 Task: Look for space in Thành Phố Hạ Long, Vietnam from 8th August, 2023 to 15th August, 2023 for 9 adults in price range Rs.10000 to Rs.14000. Place can be shared room with 5 bedrooms having 9 beds and 5 bathrooms. Property type can be house, flat, guest house. Amenities needed are: wifi, TV, free parkinig on premises, gym, breakfast. Booking option can be shelf check-in. Required host language is English.
Action: Mouse moved to (433, 99)
Screenshot: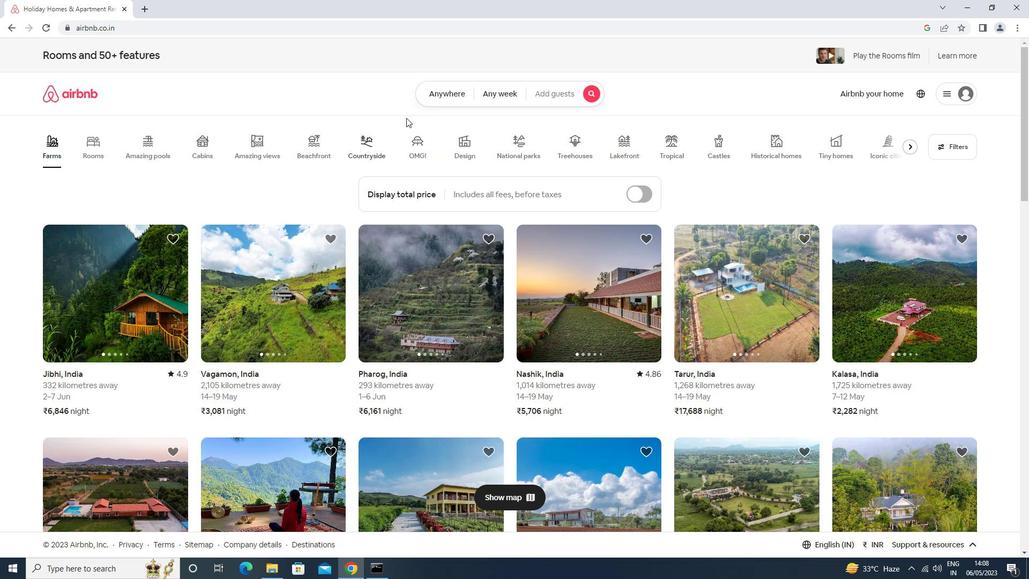 
Action: Mouse pressed left at (433, 99)
Screenshot: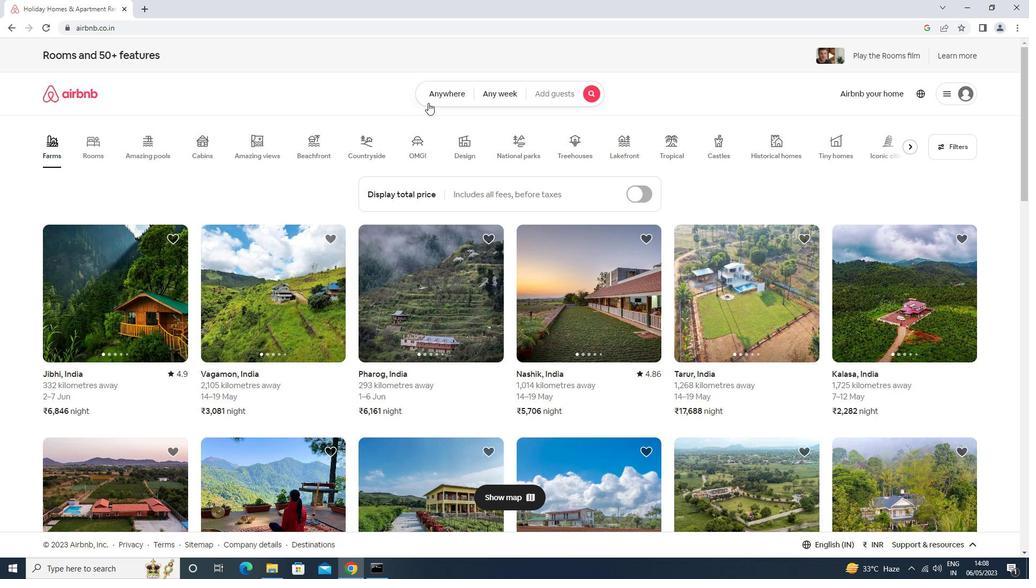 
Action: Mouse moved to (366, 138)
Screenshot: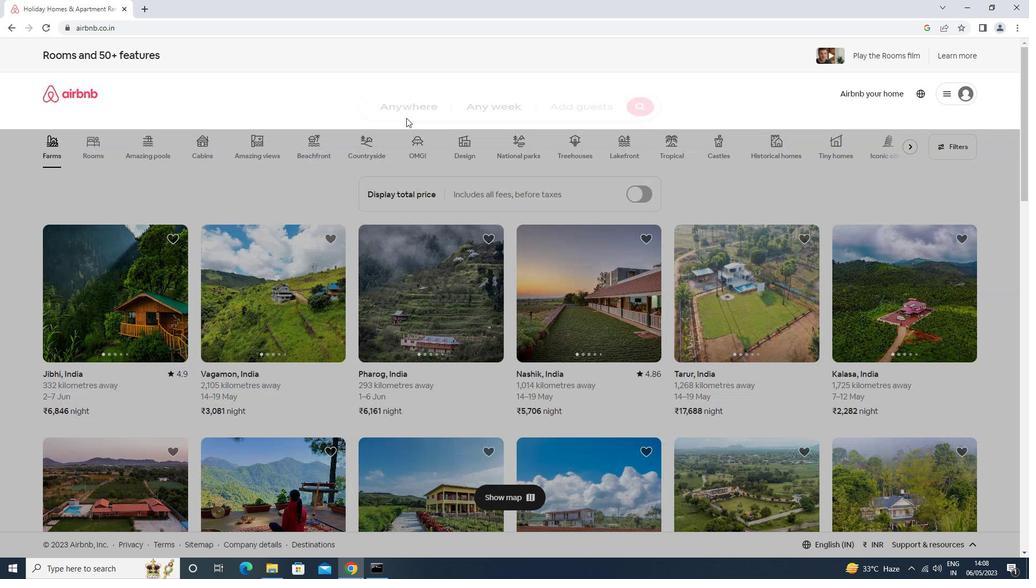 
Action: Mouse pressed left at (366, 138)
Screenshot: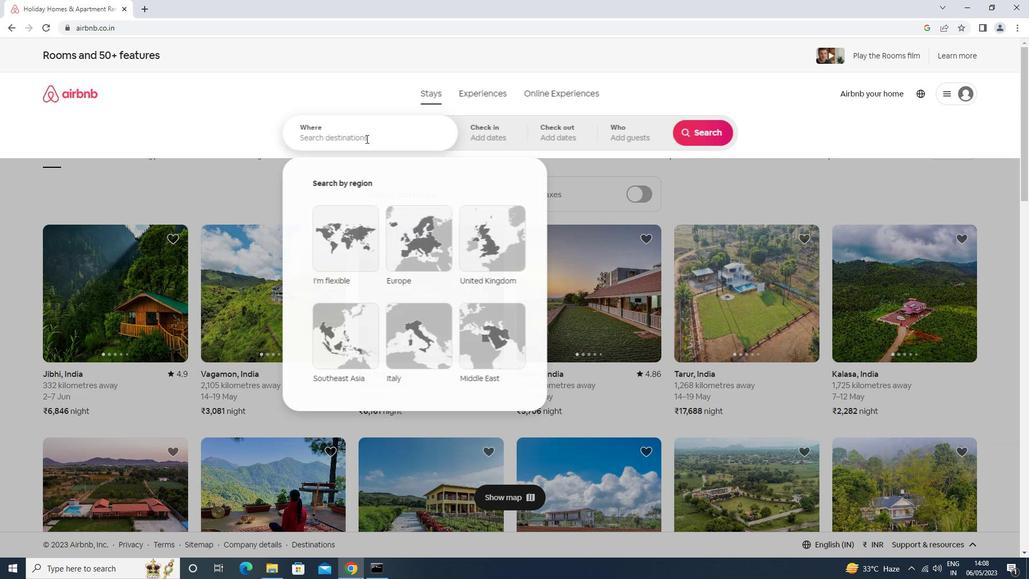 
Action: Key pressed thanh<Key.space>pho<Key.space>ha<Key.space>long<Key.enter>
Screenshot: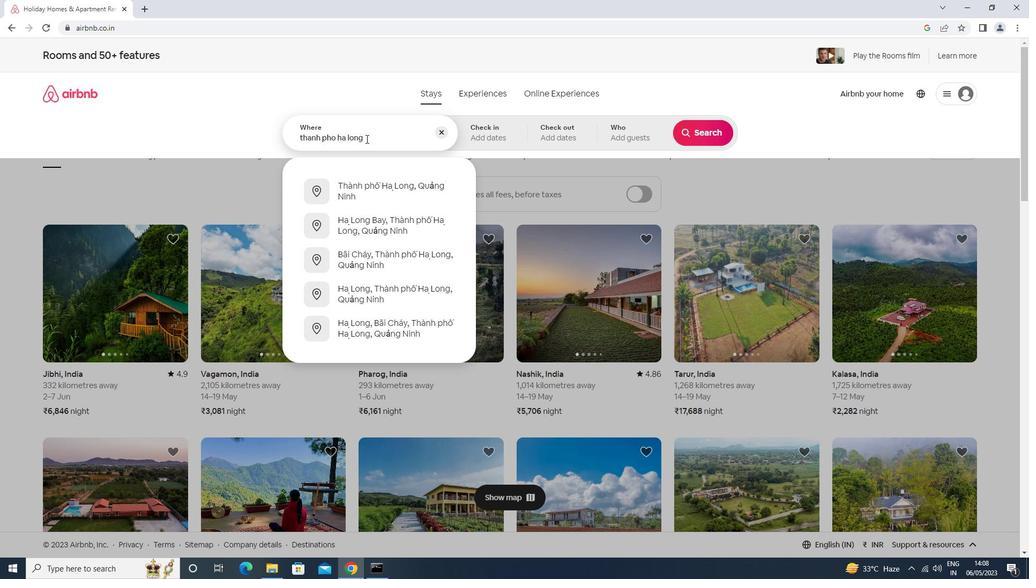 
Action: Mouse moved to (699, 222)
Screenshot: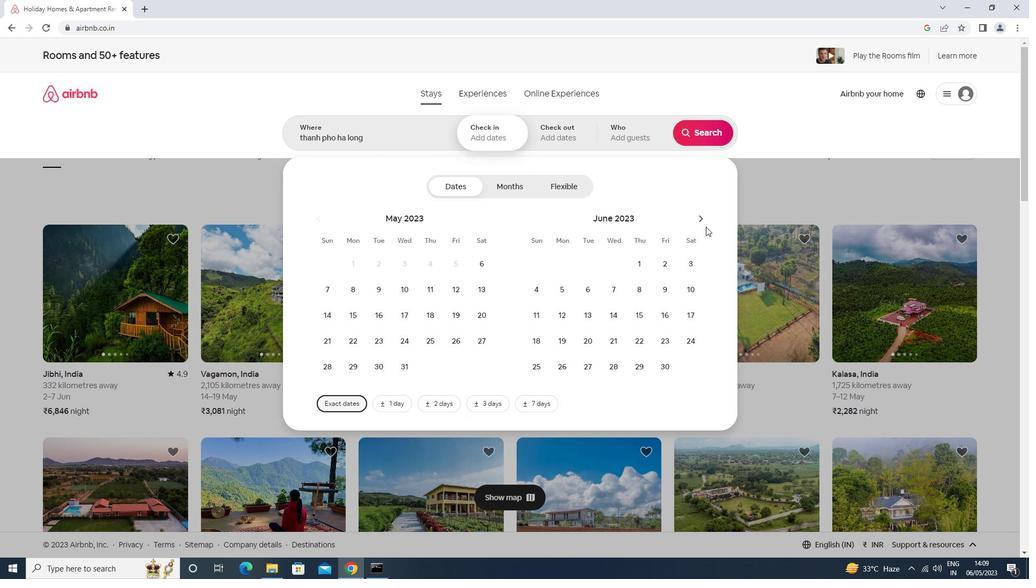 
Action: Mouse pressed left at (699, 222)
Screenshot: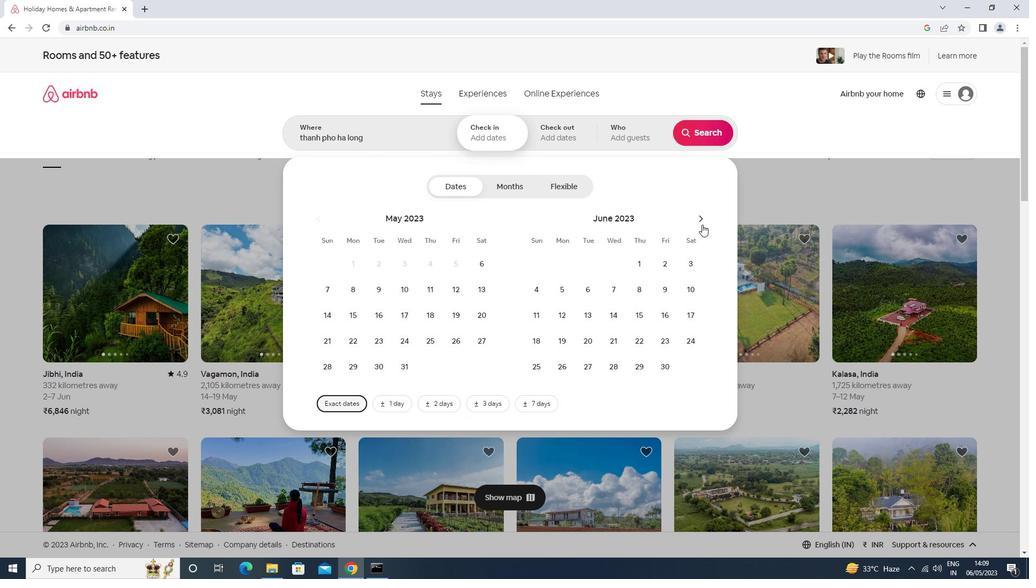 
Action: Mouse pressed left at (699, 222)
Screenshot: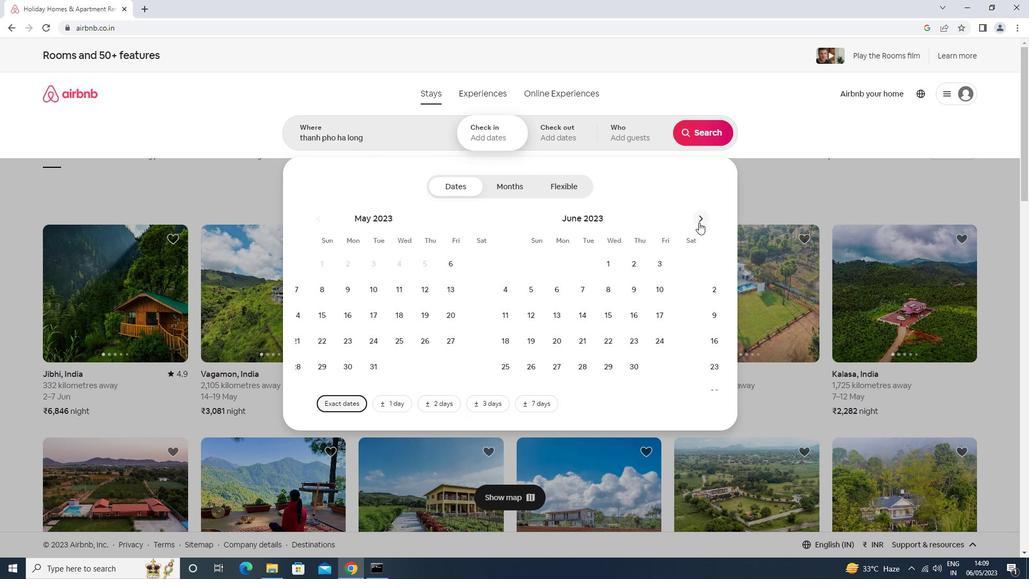 
Action: Mouse moved to (592, 289)
Screenshot: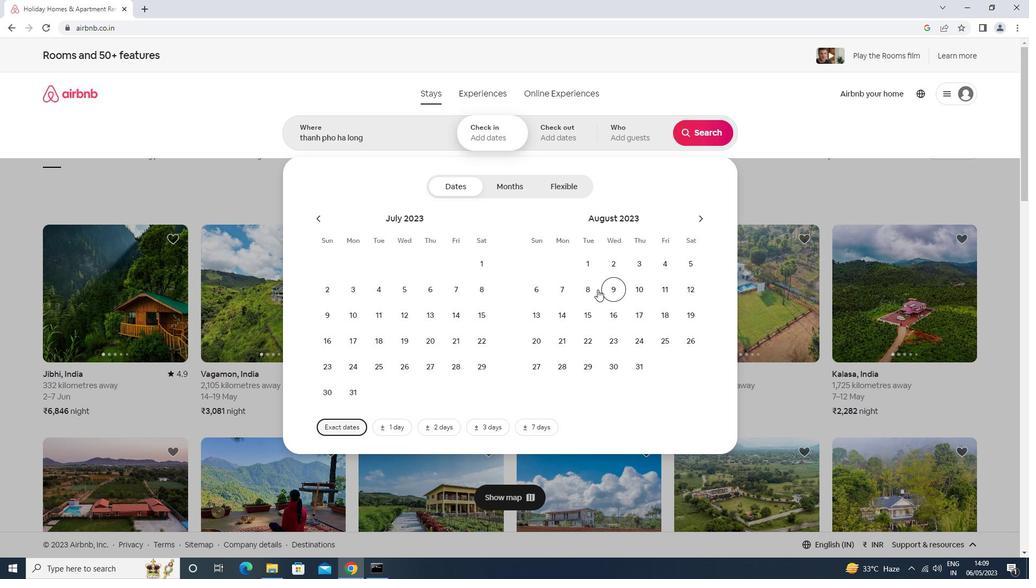 
Action: Mouse pressed left at (592, 289)
Screenshot: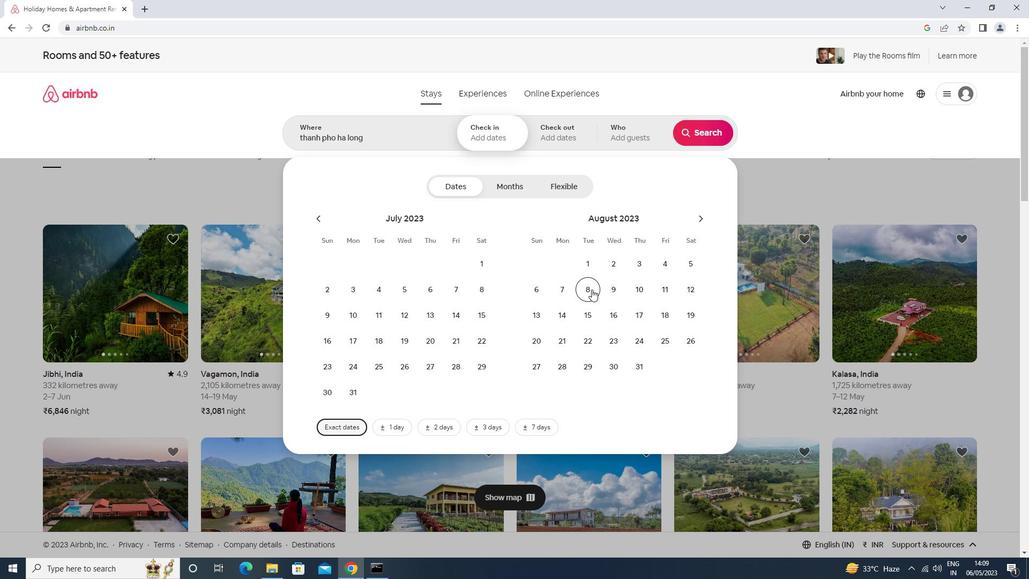 
Action: Mouse moved to (595, 314)
Screenshot: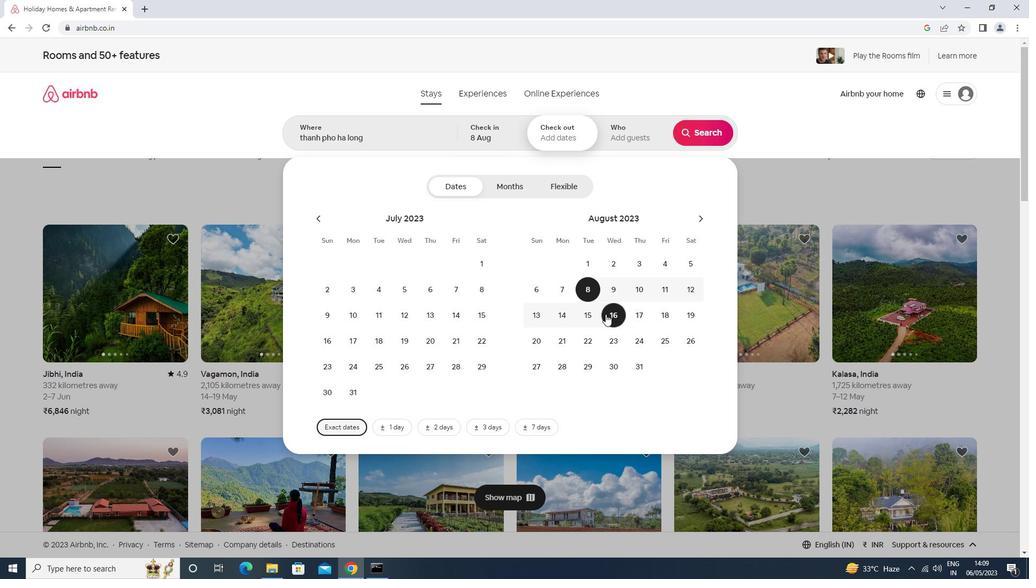 
Action: Mouse pressed left at (595, 314)
Screenshot: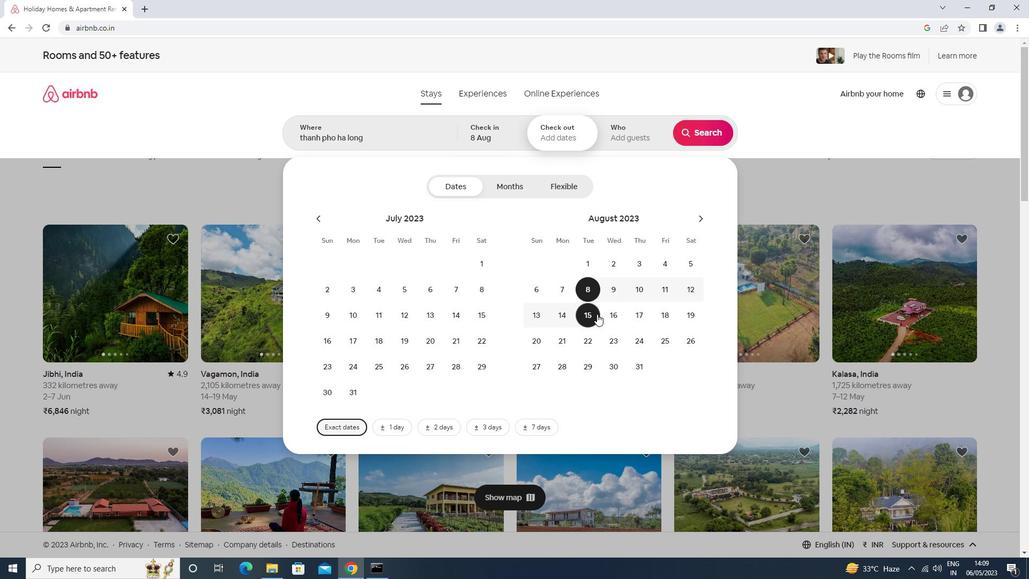 
Action: Mouse moved to (637, 134)
Screenshot: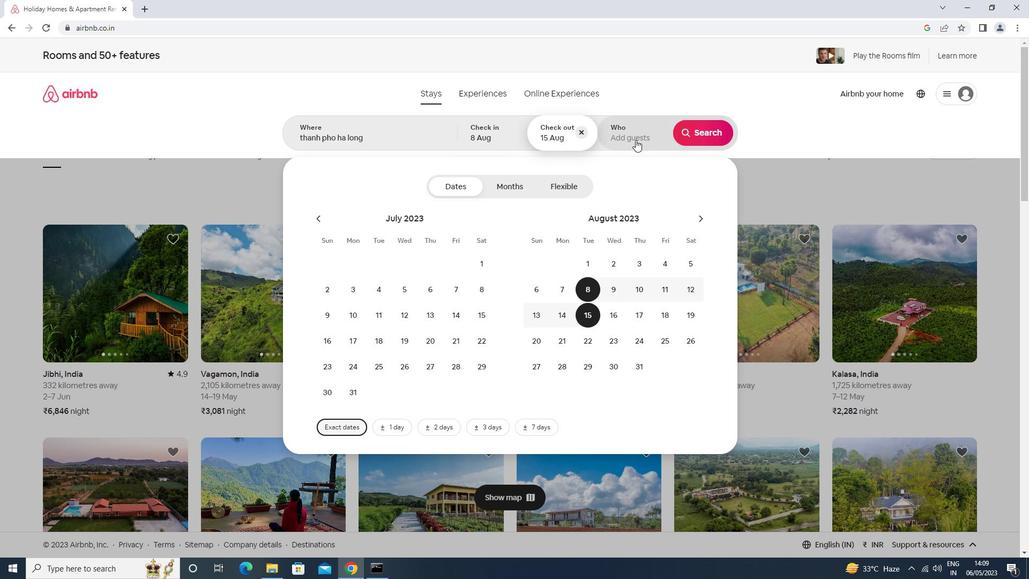 
Action: Mouse pressed left at (637, 134)
Screenshot: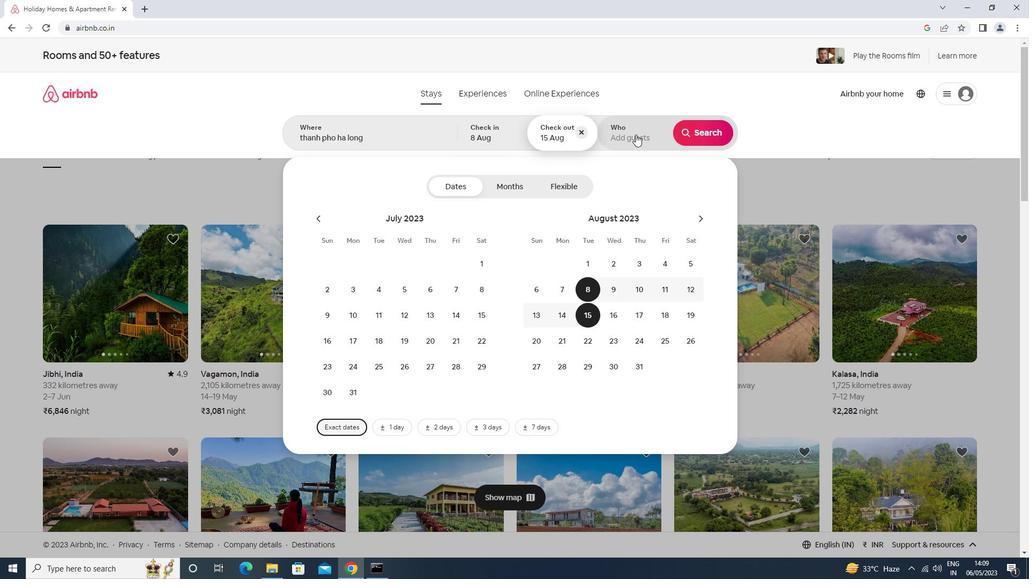 
Action: Mouse moved to (710, 192)
Screenshot: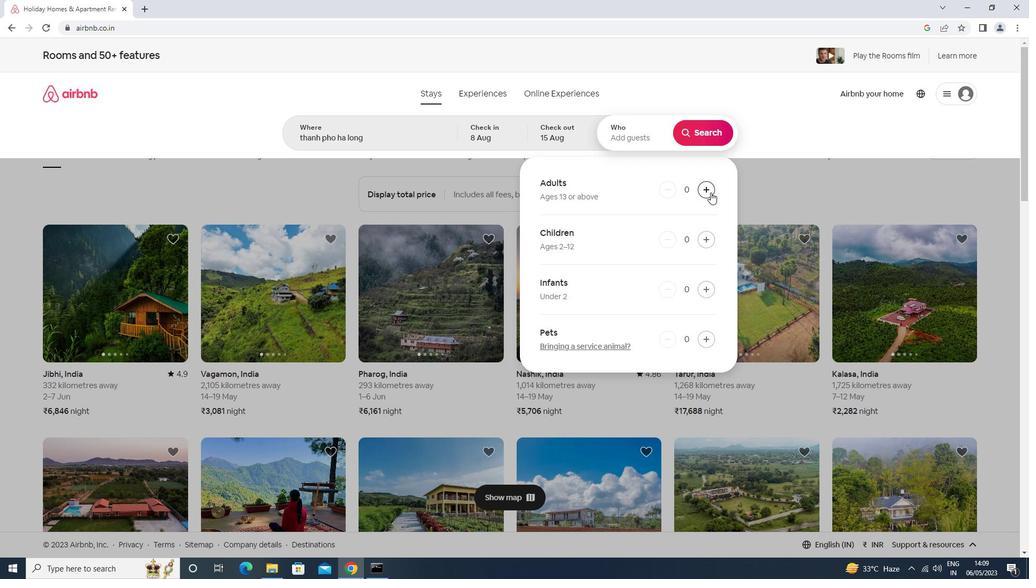 
Action: Mouse pressed left at (710, 192)
Screenshot: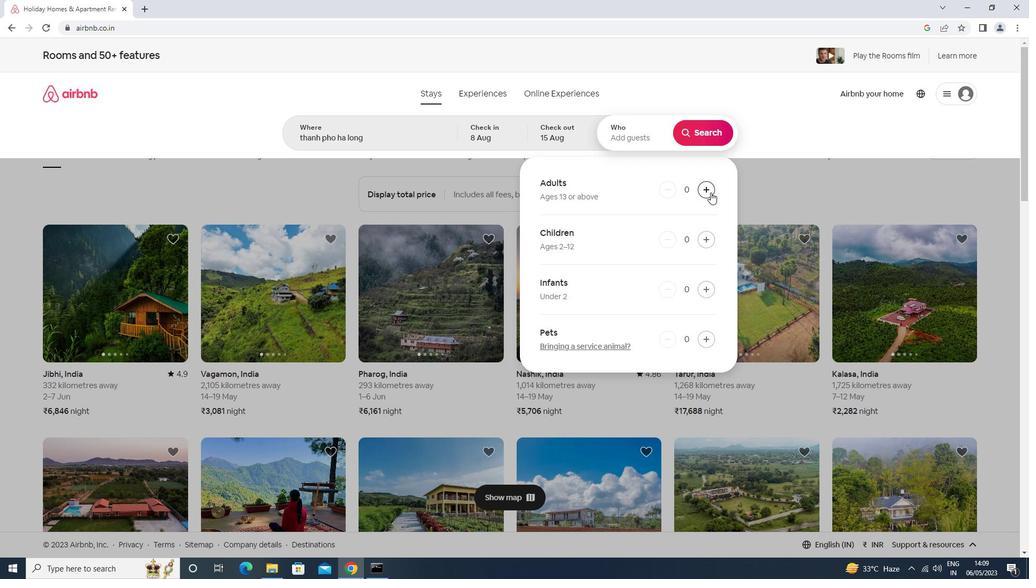 
Action: Mouse moved to (710, 192)
Screenshot: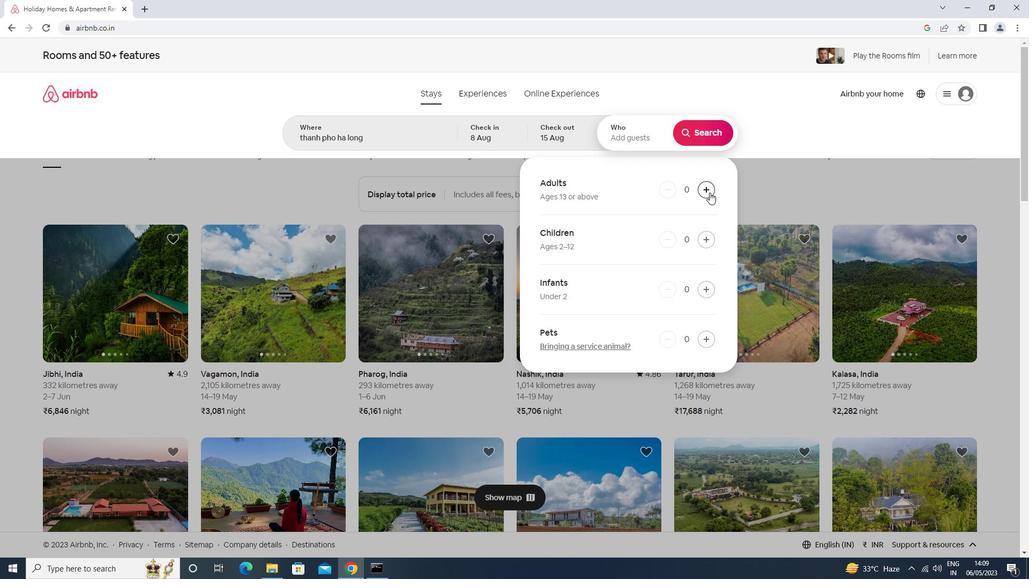 
Action: Mouse pressed left at (710, 192)
Screenshot: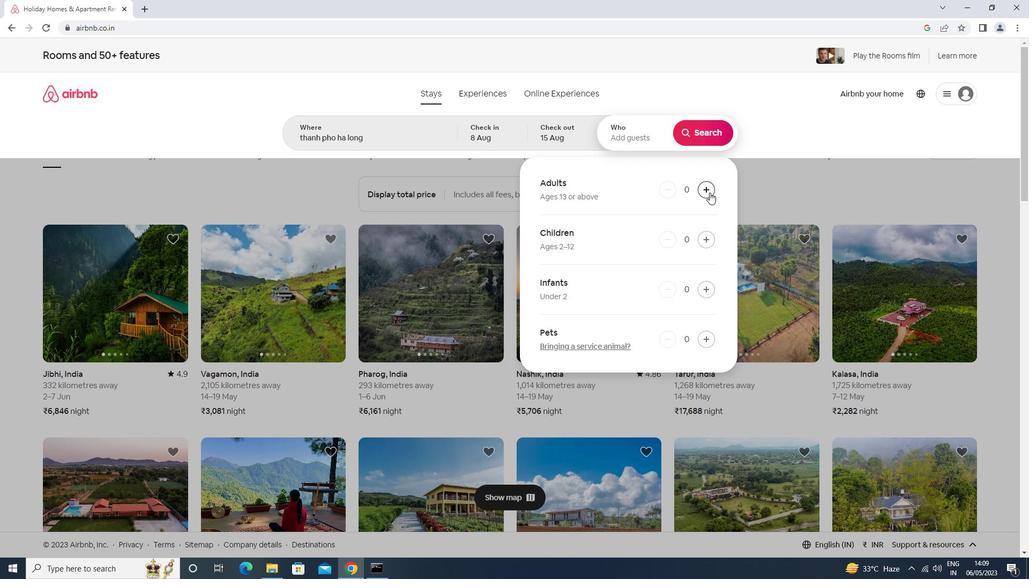 
Action: Mouse moved to (710, 190)
Screenshot: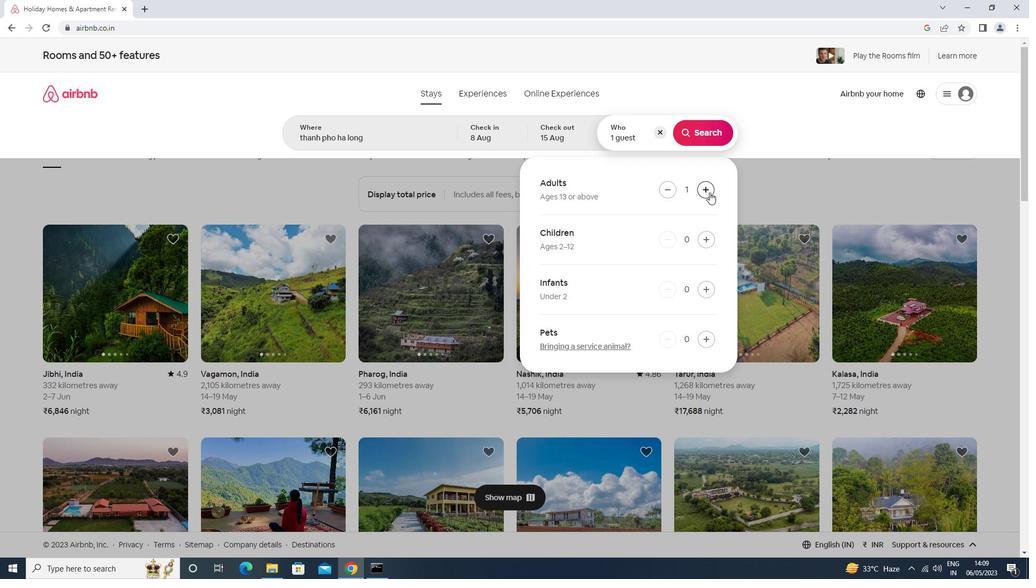 
Action: Mouse pressed left at (710, 190)
Screenshot: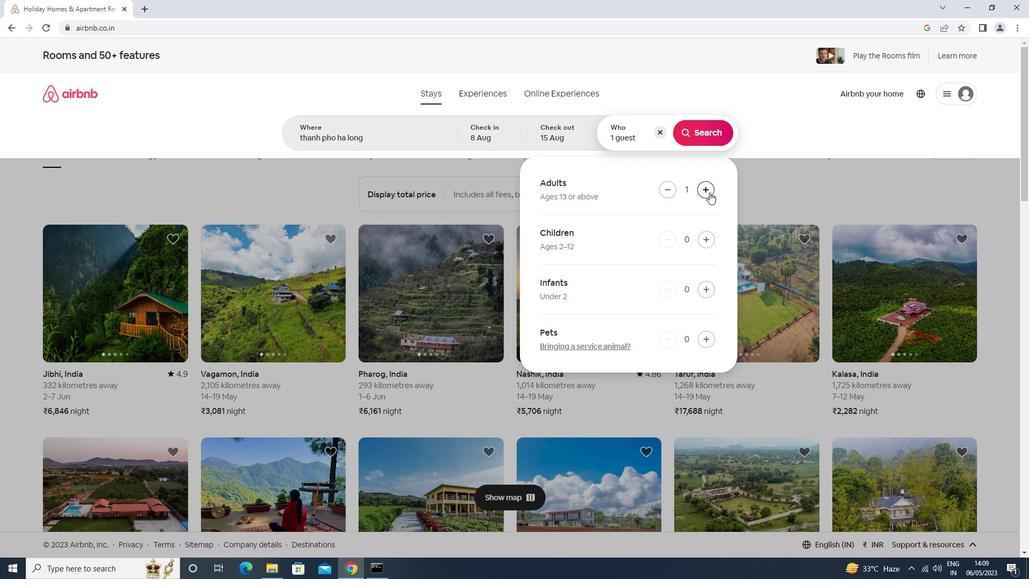 
Action: Mouse moved to (710, 190)
Screenshot: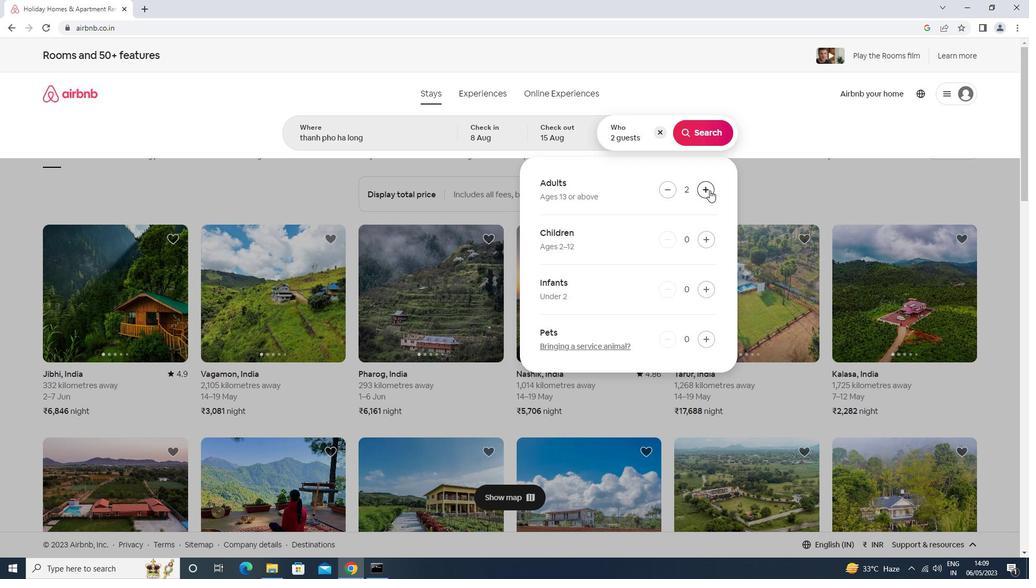 
Action: Mouse pressed left at (710, 190)
Screenshot: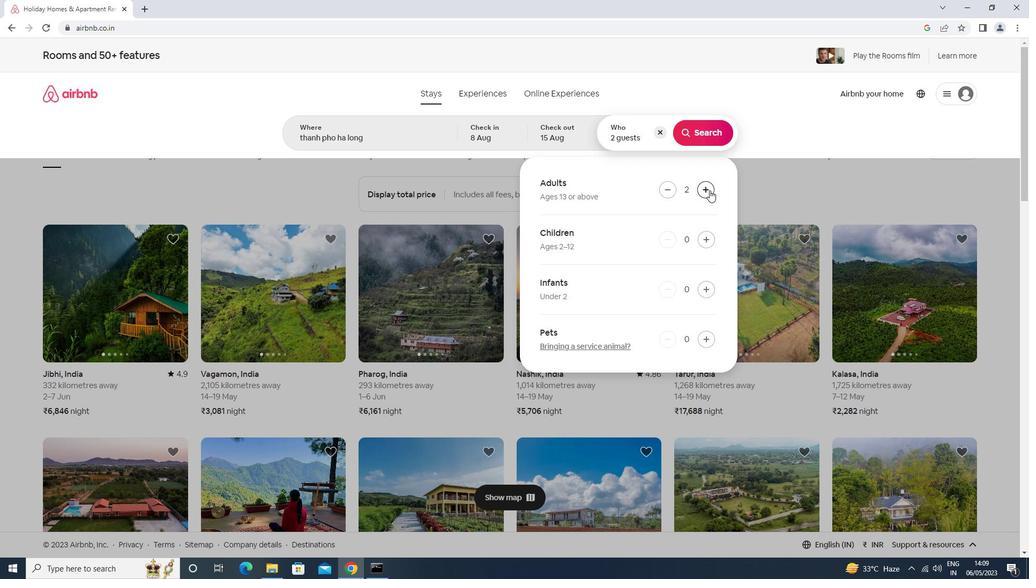 
Action: Mouse pressed left at (710, 190)
Screenshot: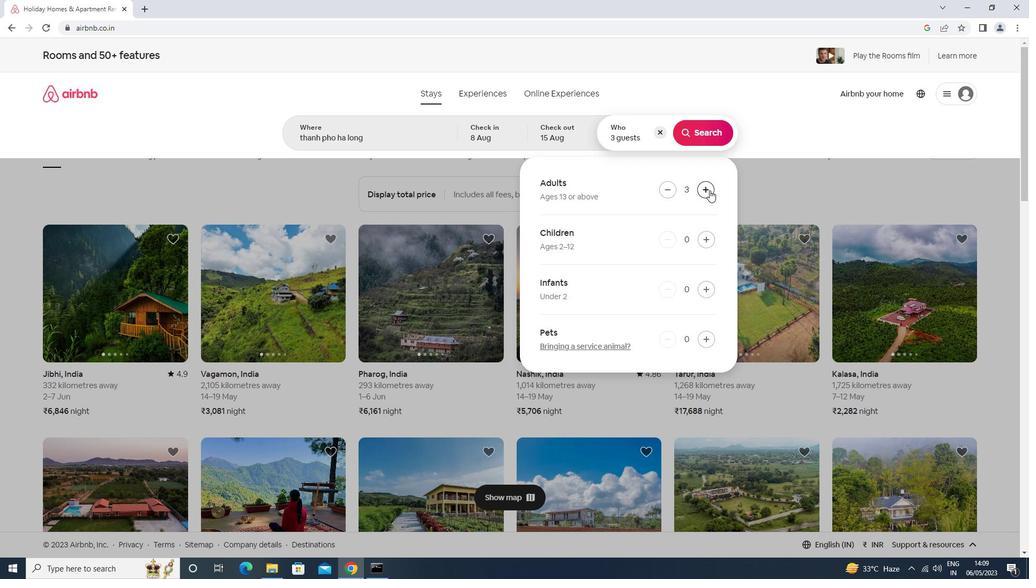 
Action: Mouse pressed left at (710, 190)
Screenshot: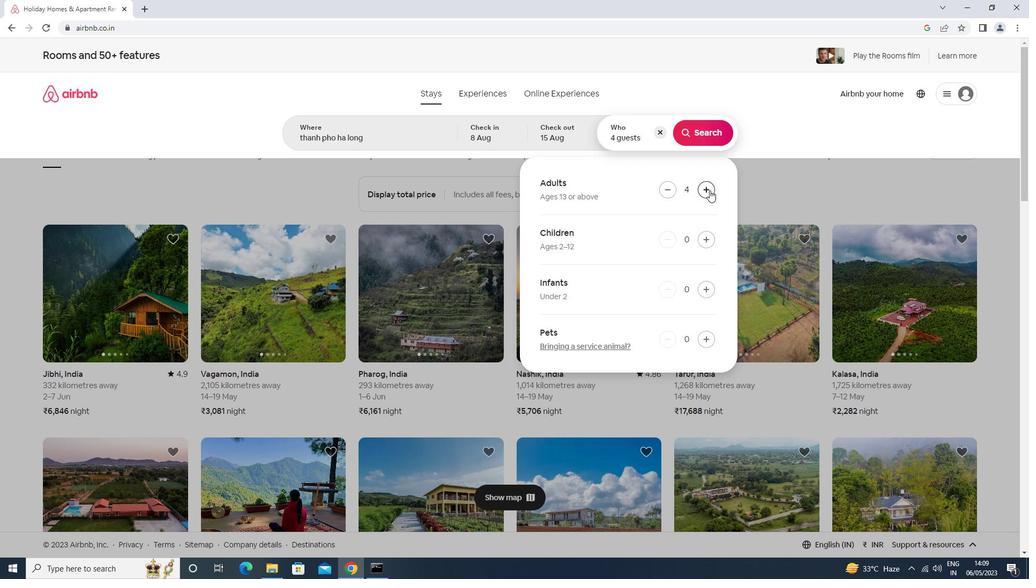 
Action: Mouse moved to (710, 185)
Screenshot: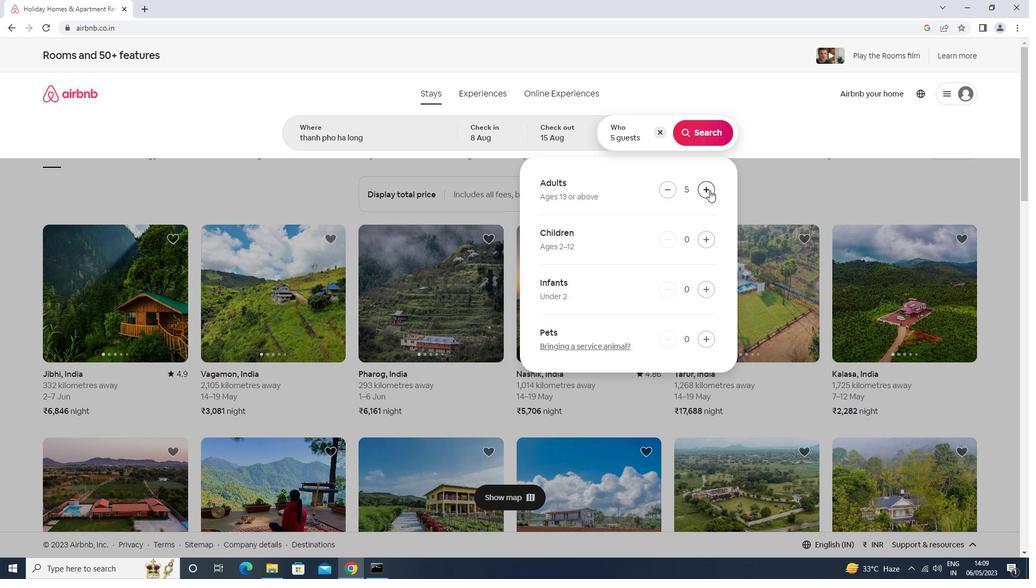 
Action: Mouse pressed left at (710, 185)
Screenshot: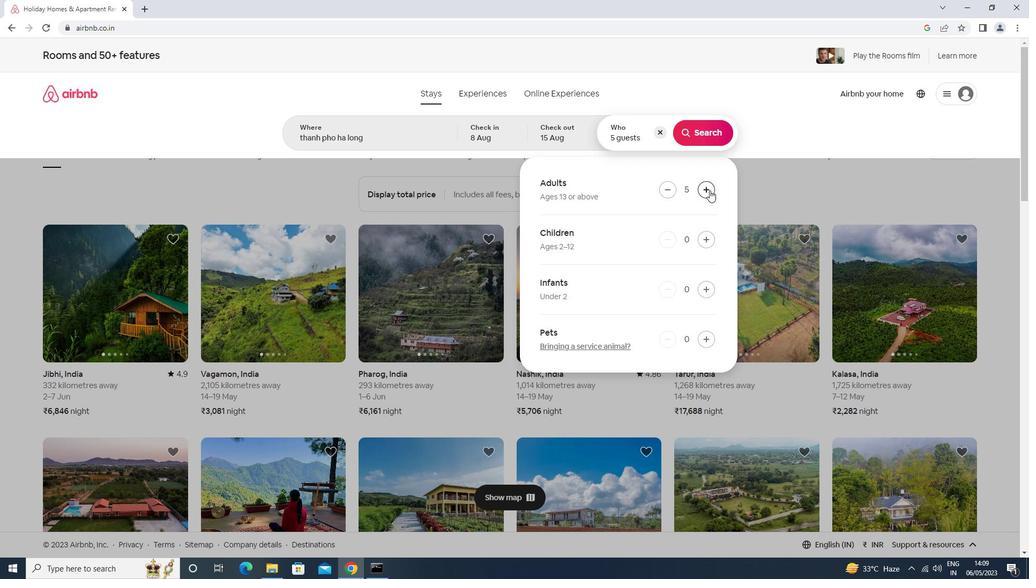 
Action: Mouse pressed left at (710, 185)
Screenshot: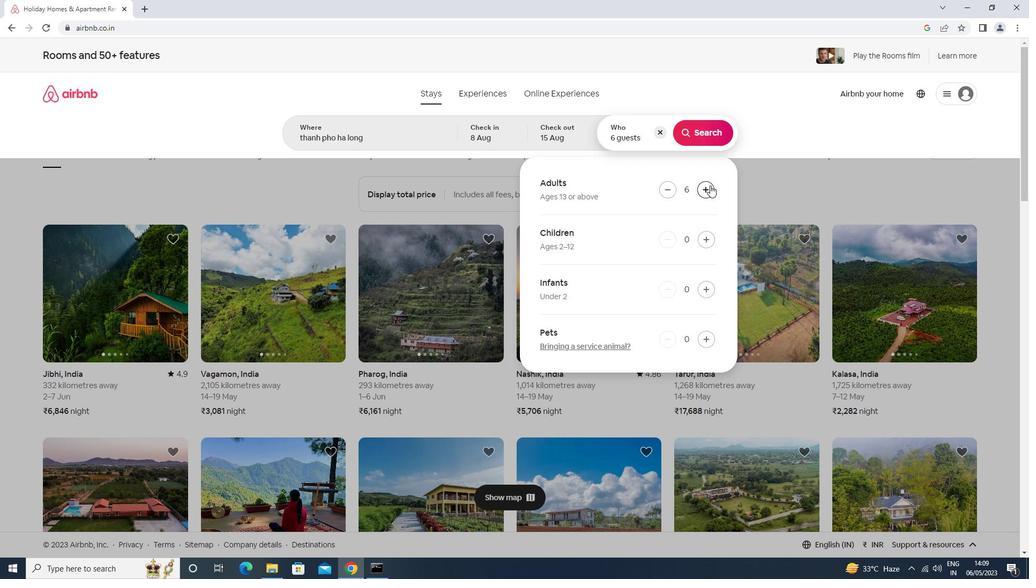 
Action: Mouse pressed left at (710, 185)
Screenshot: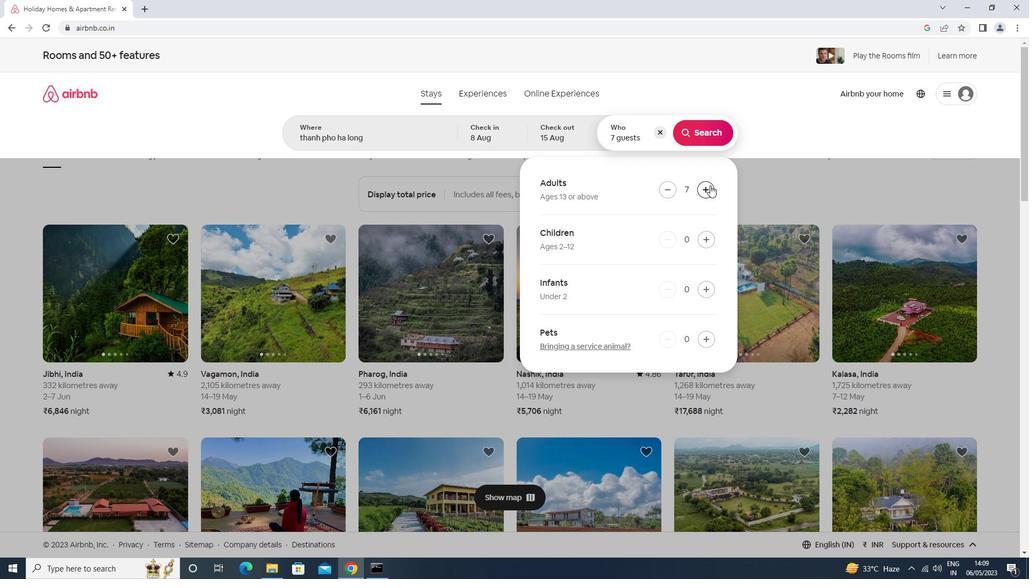 
Action: Mouse pressed left at (710, 185)
Screenshot: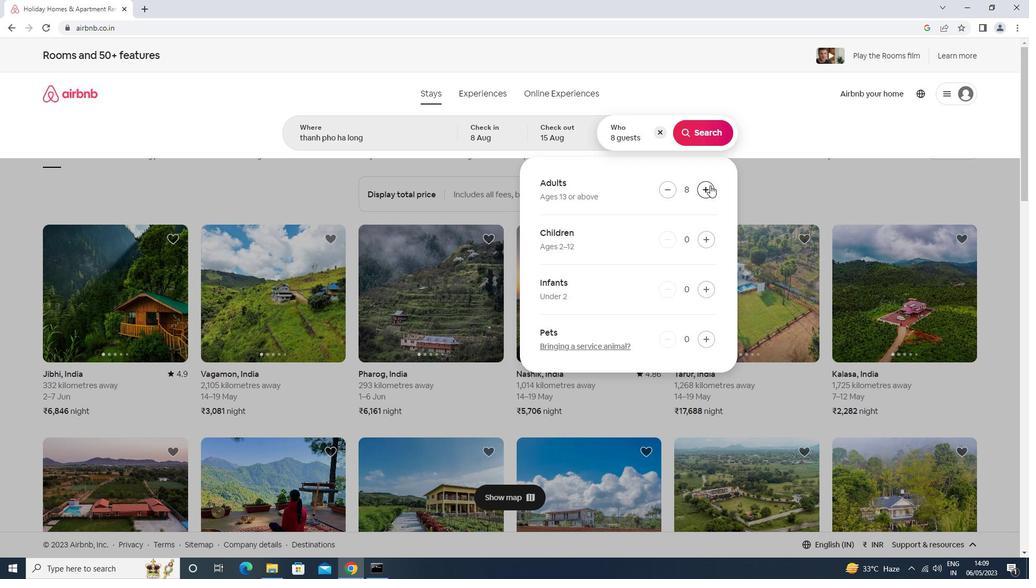 
Action: Mouse moved to (667, 186)
Screenshot: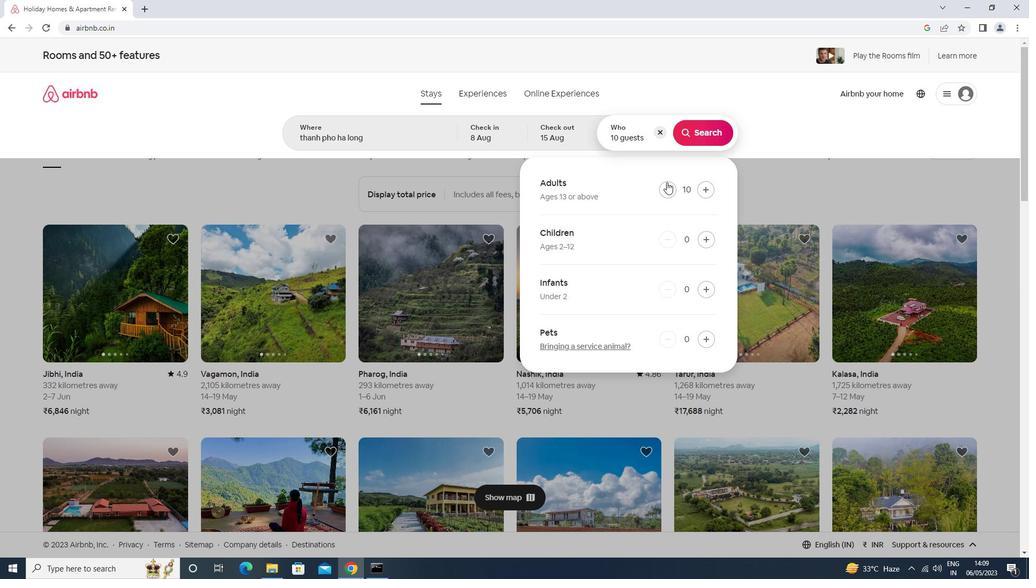 
Action: Mouse pressed left at (667, 186)
Screenshot: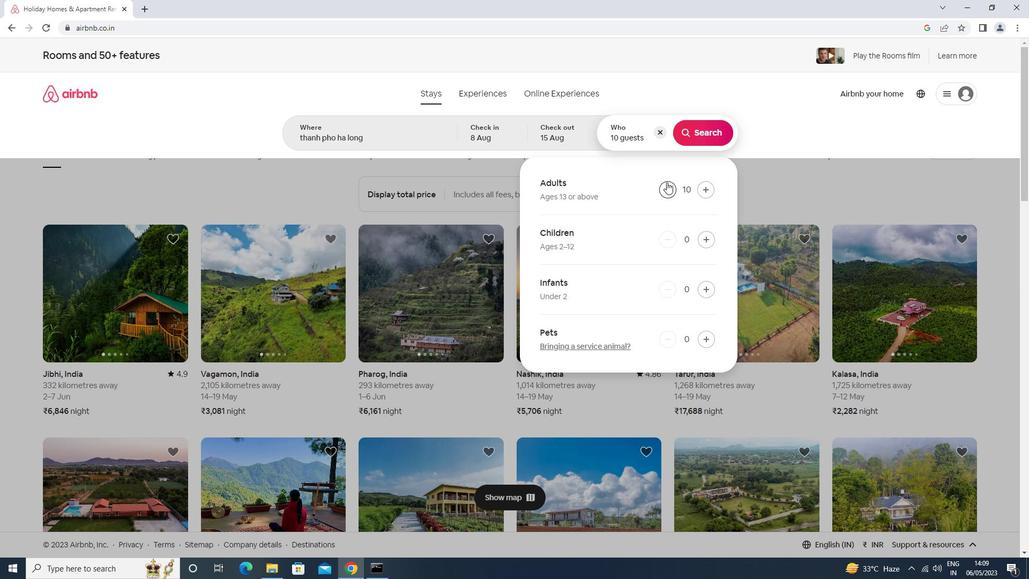 
Action: Mouse moved to (710, 114)
Screenshot: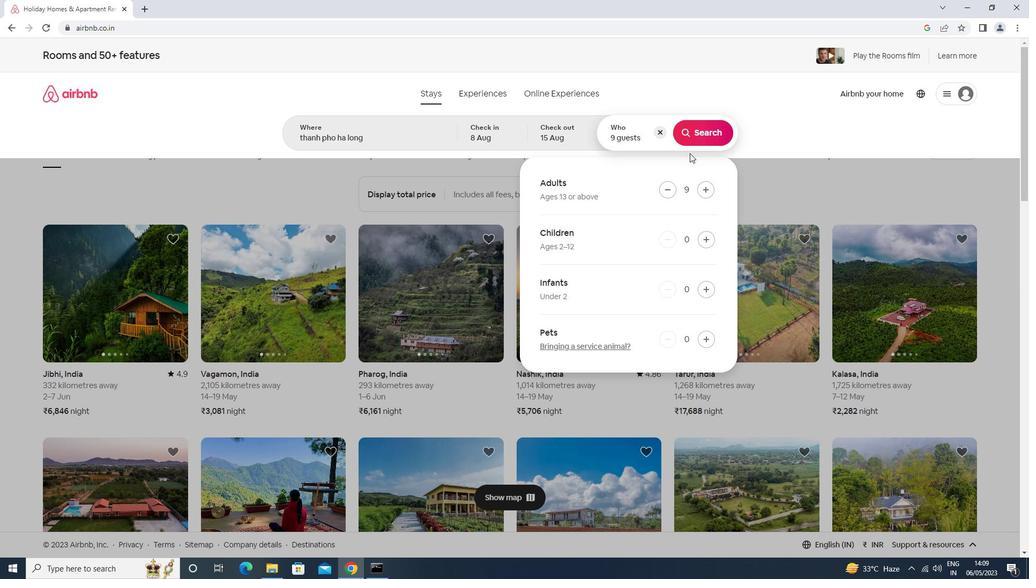 
Action: Mouse pressed left at (710, 114)
Screenshot: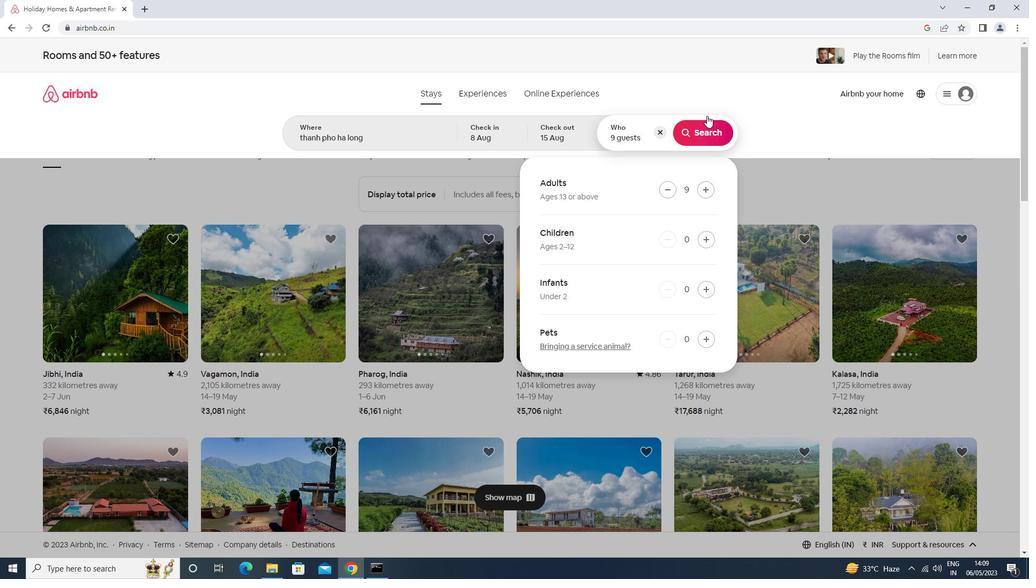 
Action: Mouse moved to (716, 129)
Screenshot: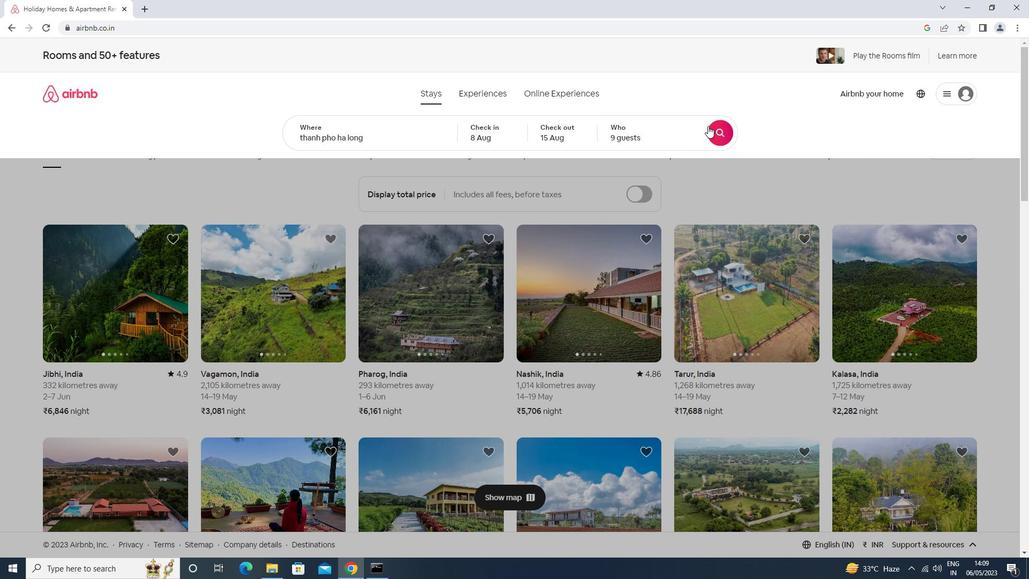 
Action: Mouse pressed left at (716, 129)
Screenshot: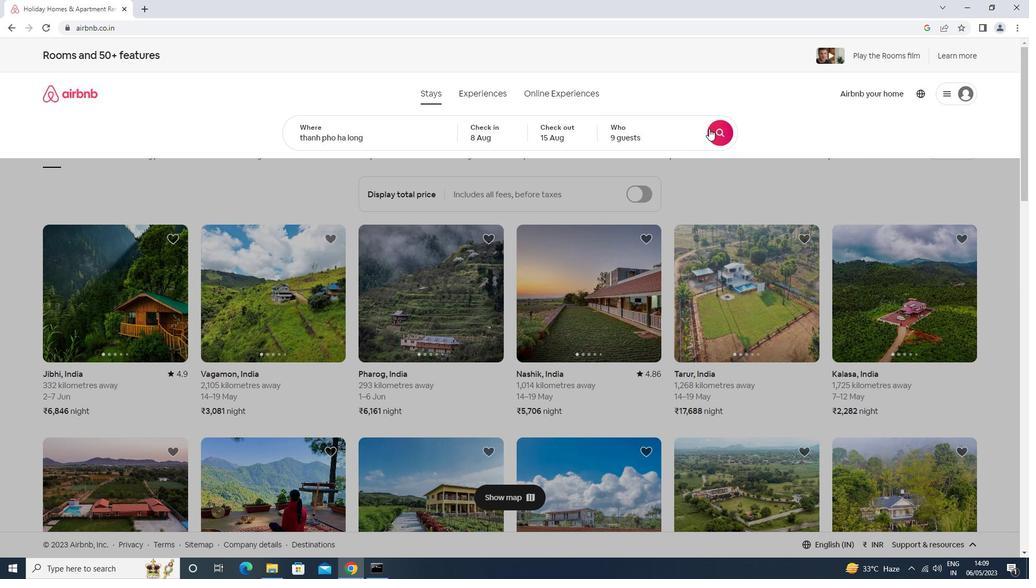 
Action: Mouse moved to (991, 102)
Screenshot: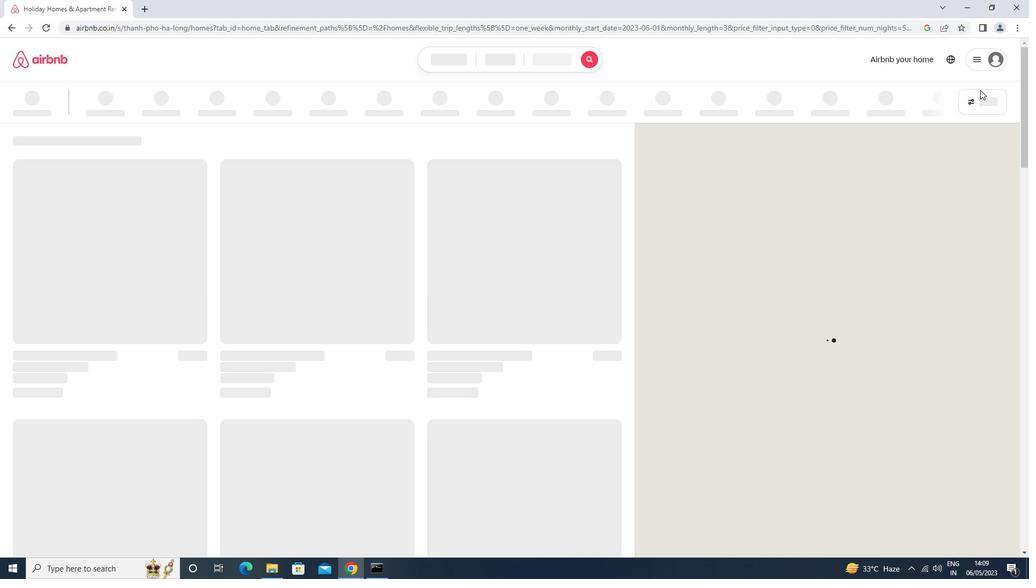 
Action: Mouse pressed left at (991, 102)
Screenshot: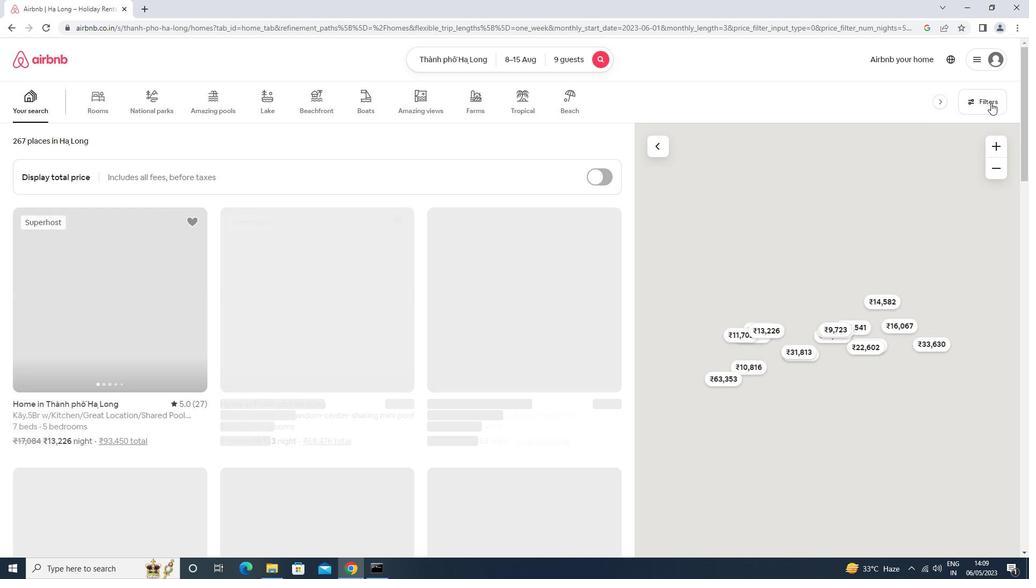
Action: Mouse moved to (415, 364)
Screenshot: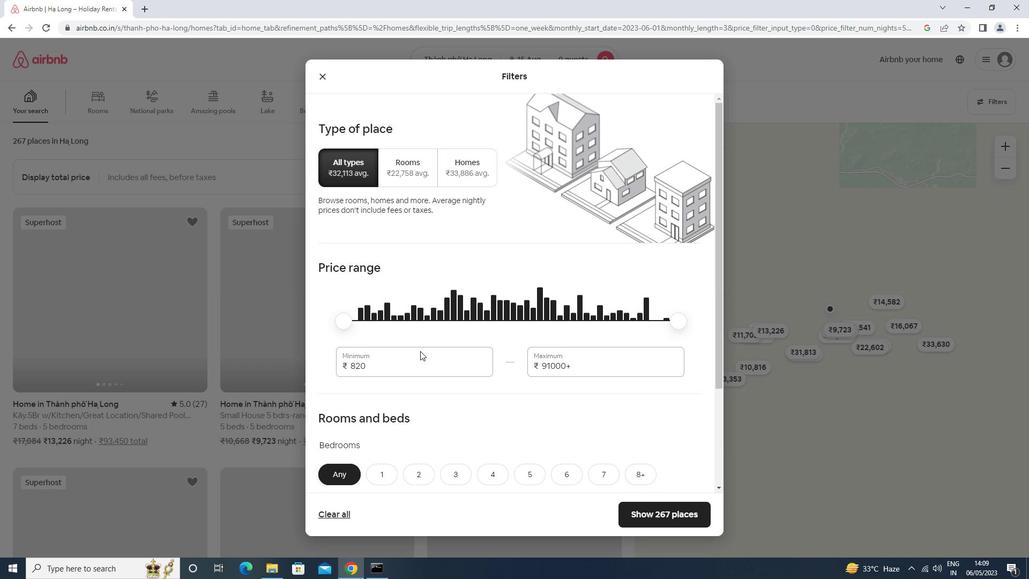 
Action: Mouse pressed left at (415, 364)
Screenshot: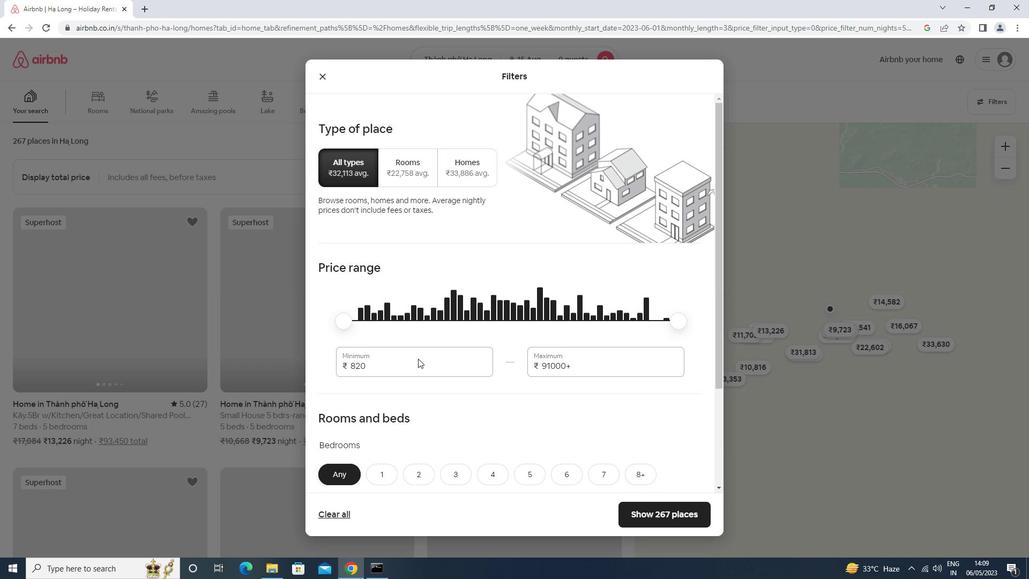 
Action: Key pressed <Key.backspace><Key.backspace><Key.backspace>10000<Key.tab>14000
Screenshot: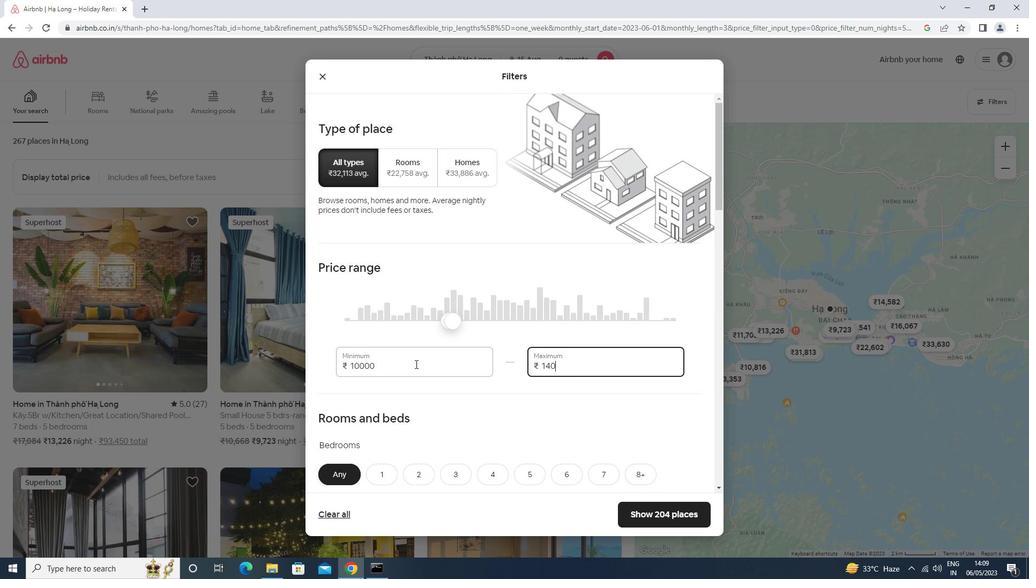 
Action: Mouse scrolled (415, 363) with delta (0, 0)
Screenshot: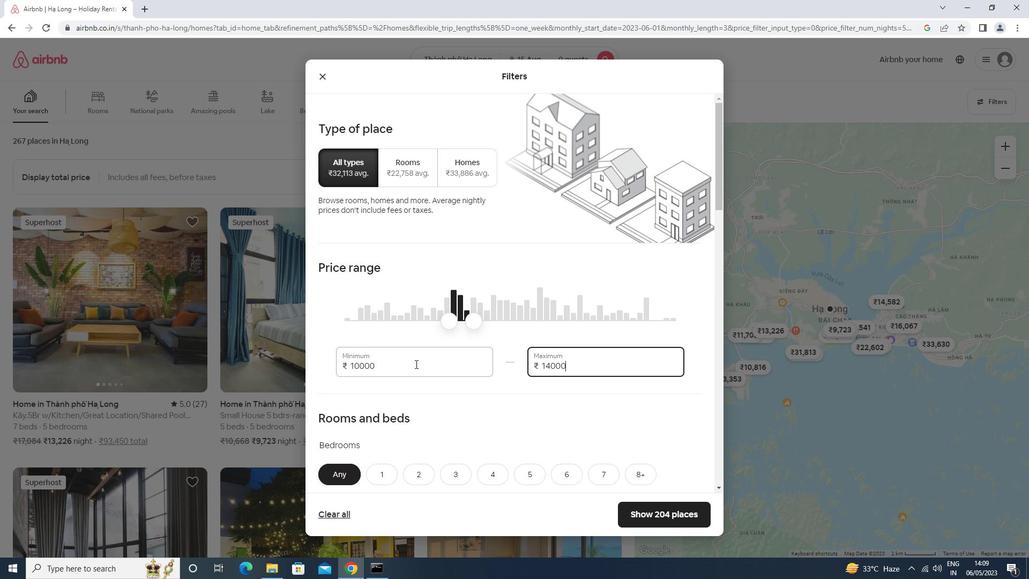 
Action: Mouse scrolled (415, 363) with delta (0, 0)
Screenshot: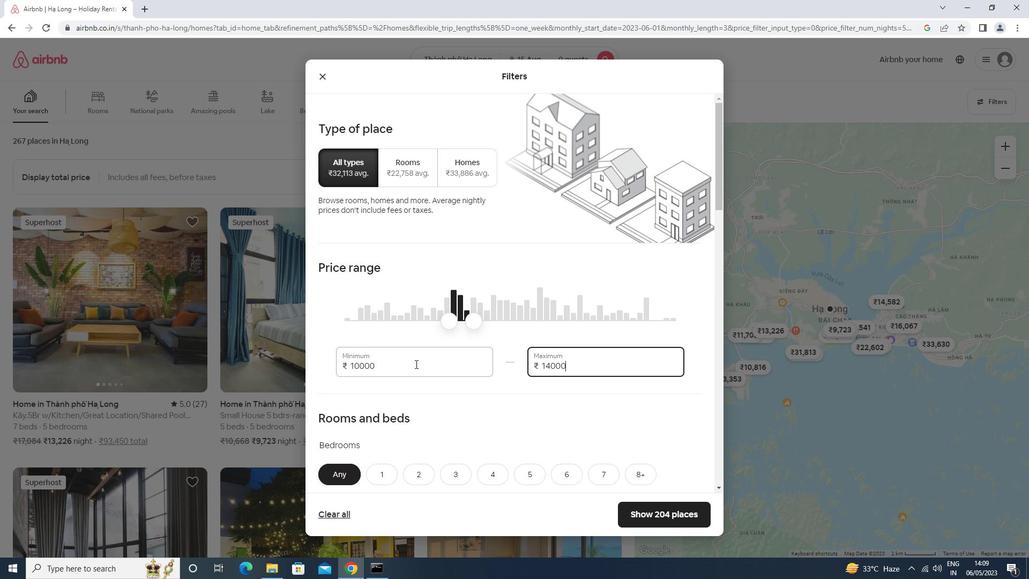 
Action: Mouse scrolled (415, 363) with delta (0, 0)
Screenshot: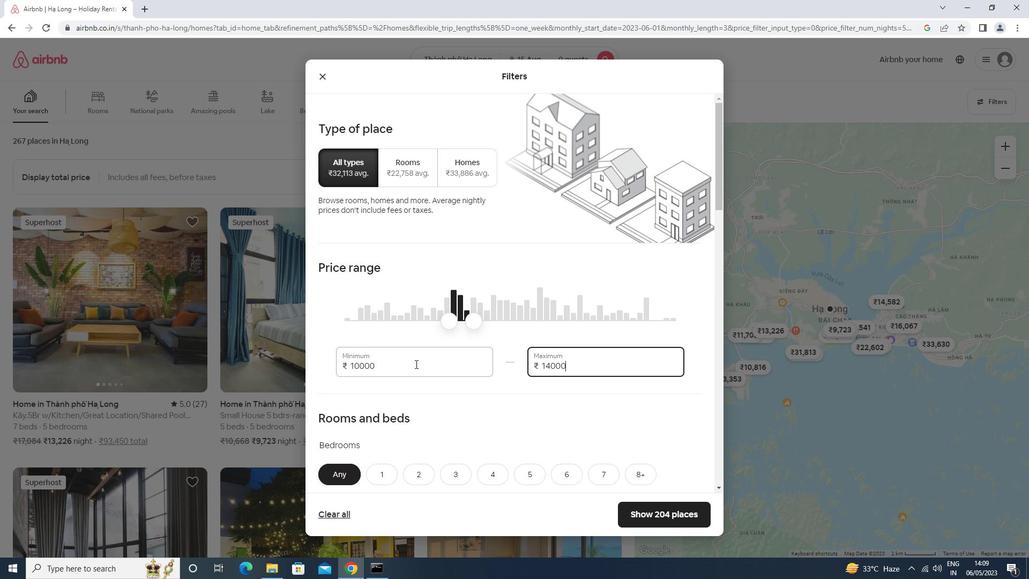 
Action: Mouse scrolled (415, 363) with delta (0, 0)
Screenshot: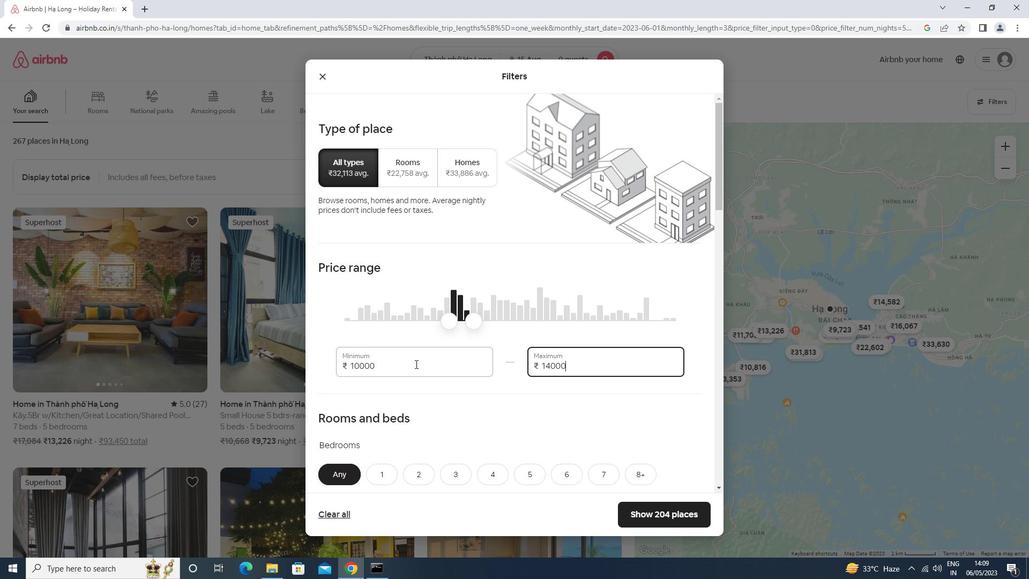 
Action: Mouse moved to (524, 264)
Screenshot: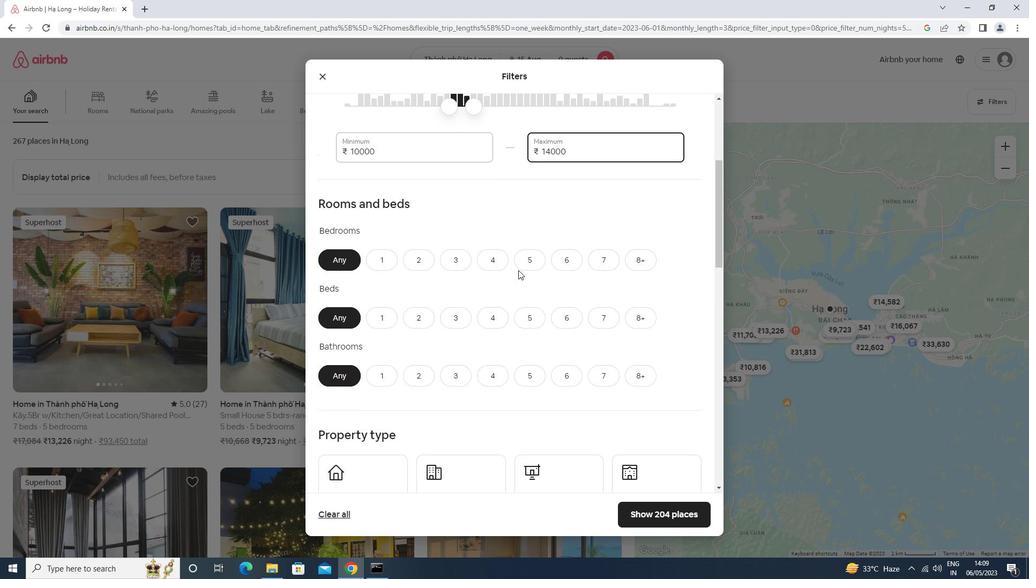 
Action: Mouse pressed left at (524, 264)
Screenshot: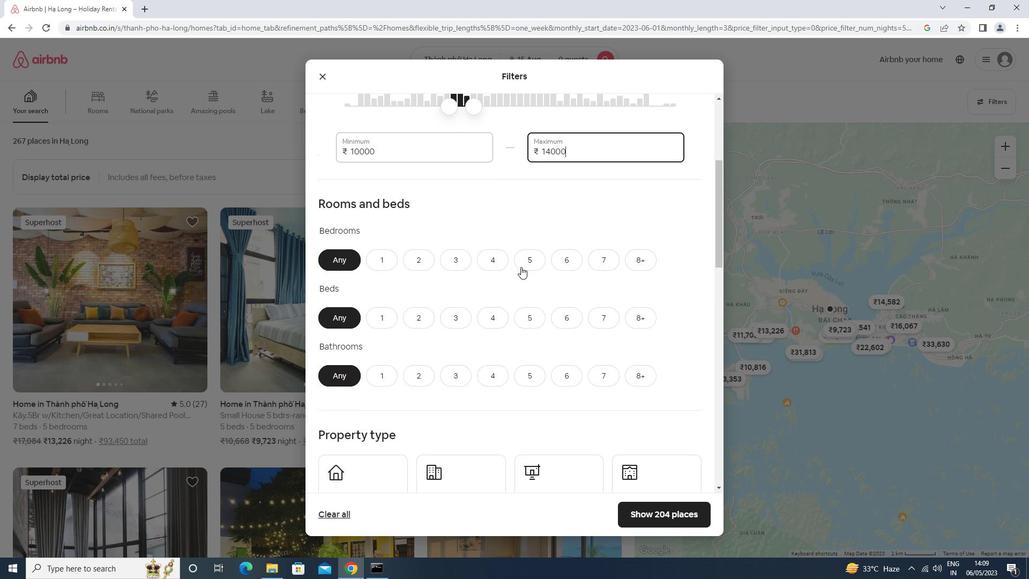 
Action: Mouse moved to (643, 316)
Screenshot: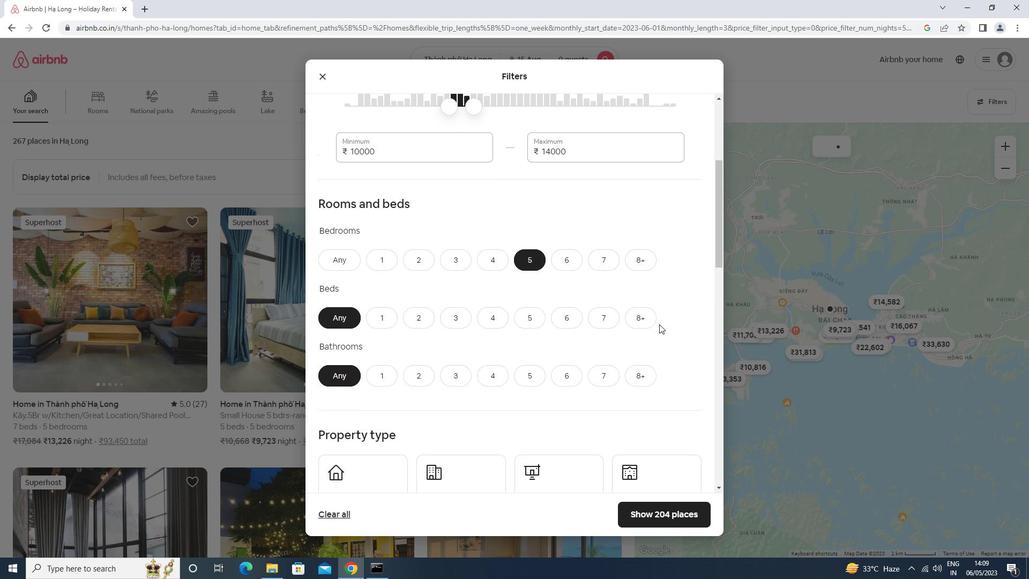 
Action: Mouse pressed left at (643, 316)
Screenshot: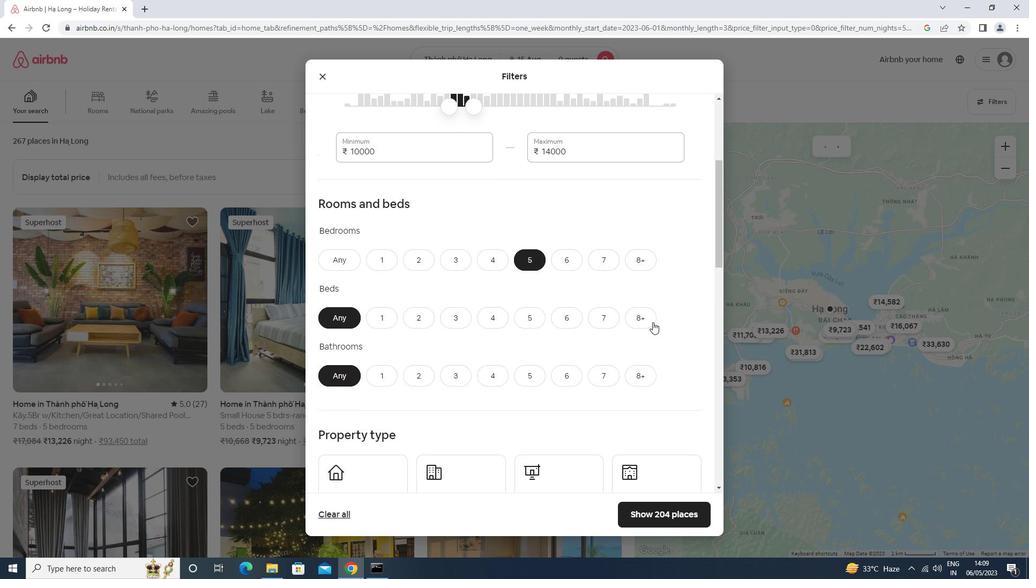 
Action: Mouse moved to (534, 374)
Screenshot: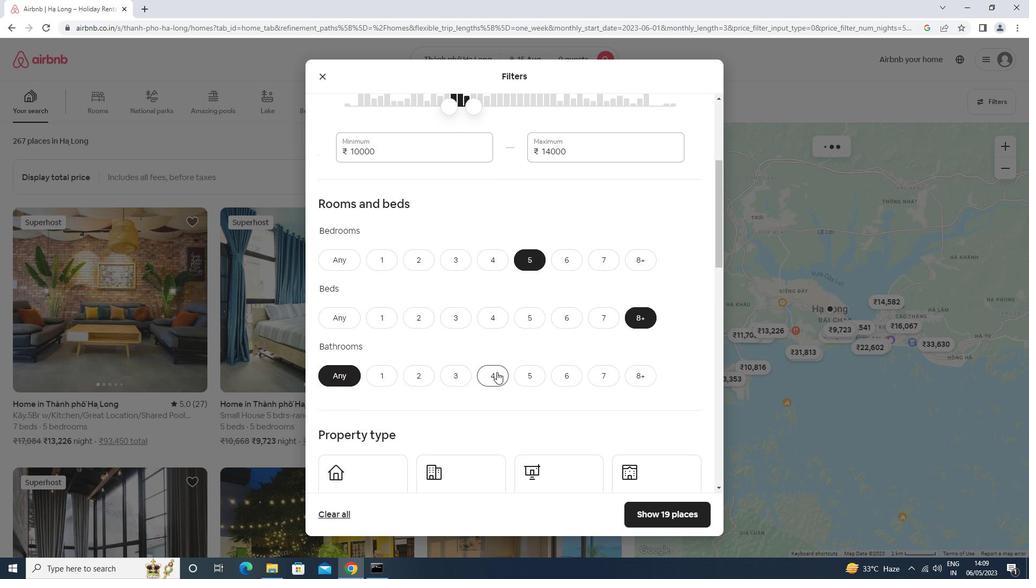 
Action: Mouse pressed left at (534, 374)
Screenshot: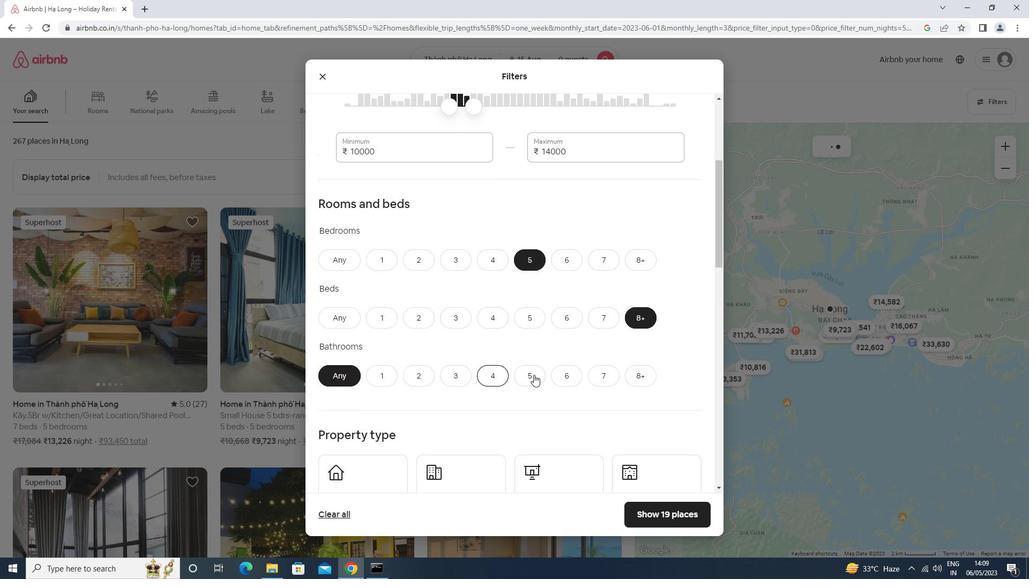 
Action: Mouse moved to (510, 376)
Screenshot: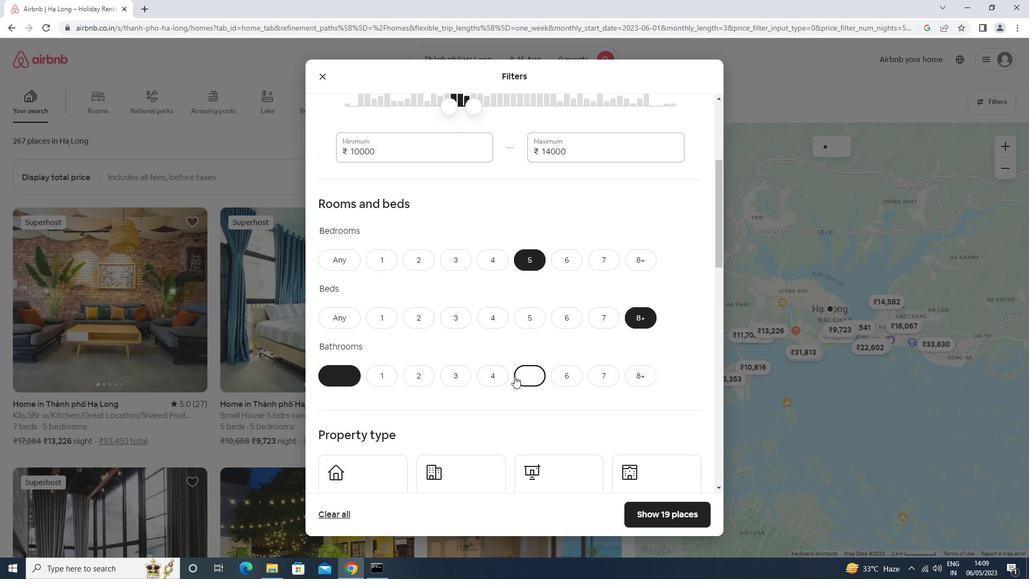 
Action: Mouse scrolled (510, 375) with delta (0, 0)
Screenshot: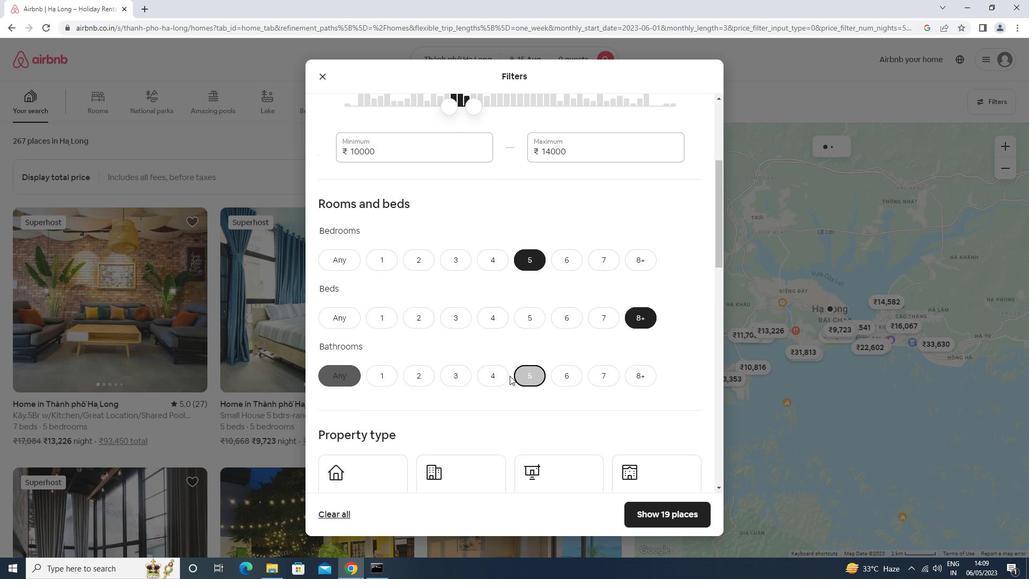 
Action: Mouse moved to (509, 376)
Screenshot: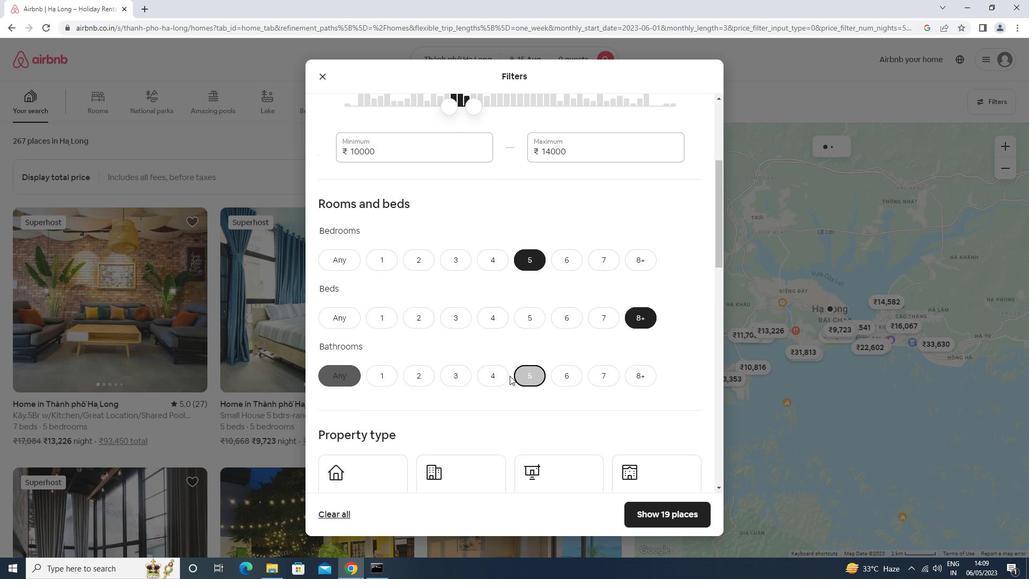 
Action: Mouse scrolled (509, 375) with delta (0, 0)
Screenshot: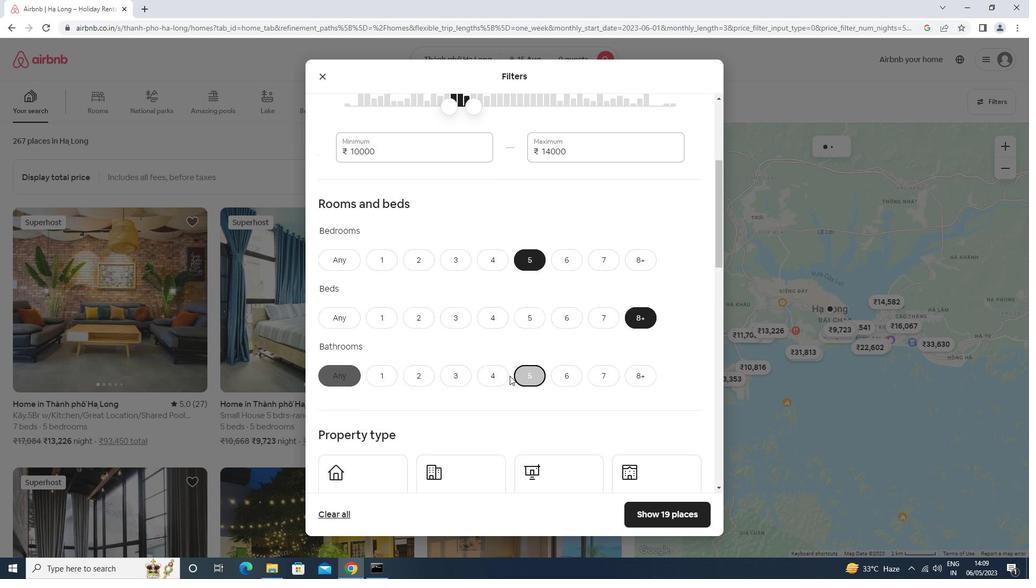
Action: Mouse moved to (508, 376)
Screenshot: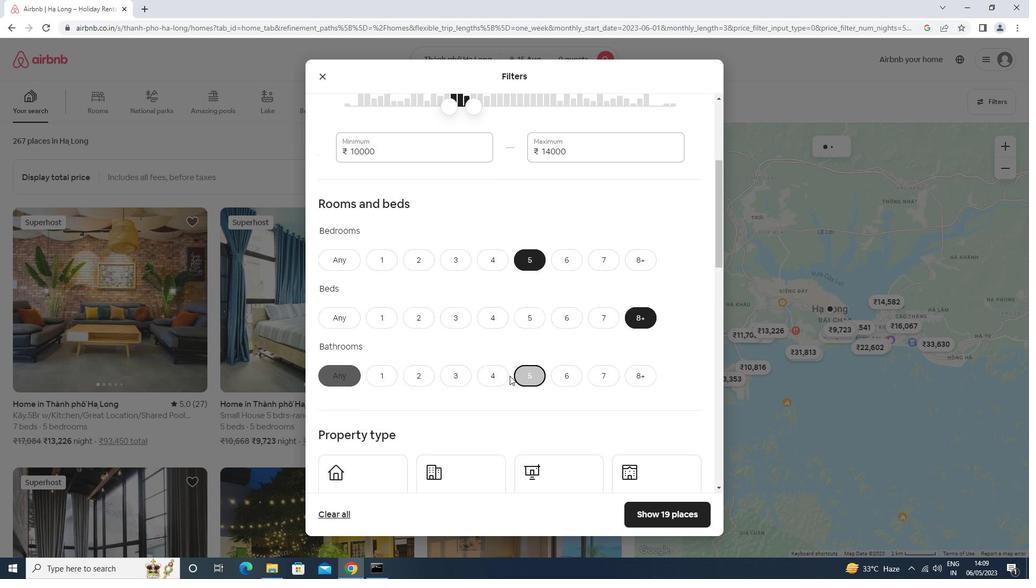 
Action: Mouse scrolled (508, 375) with delta (0, 0)
Screenshot: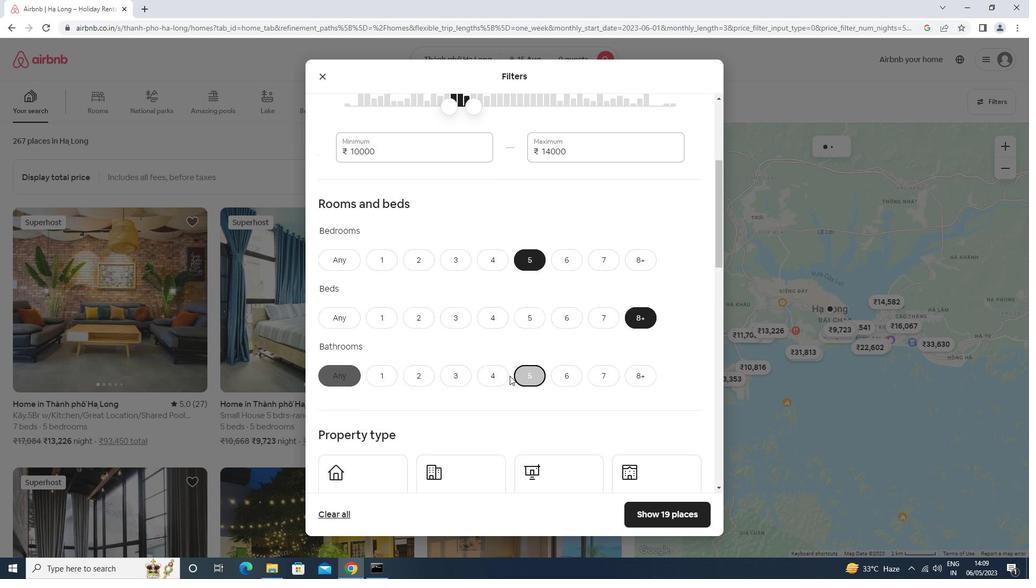 
Action: Mouse moved to (373, 373)
Screenshot: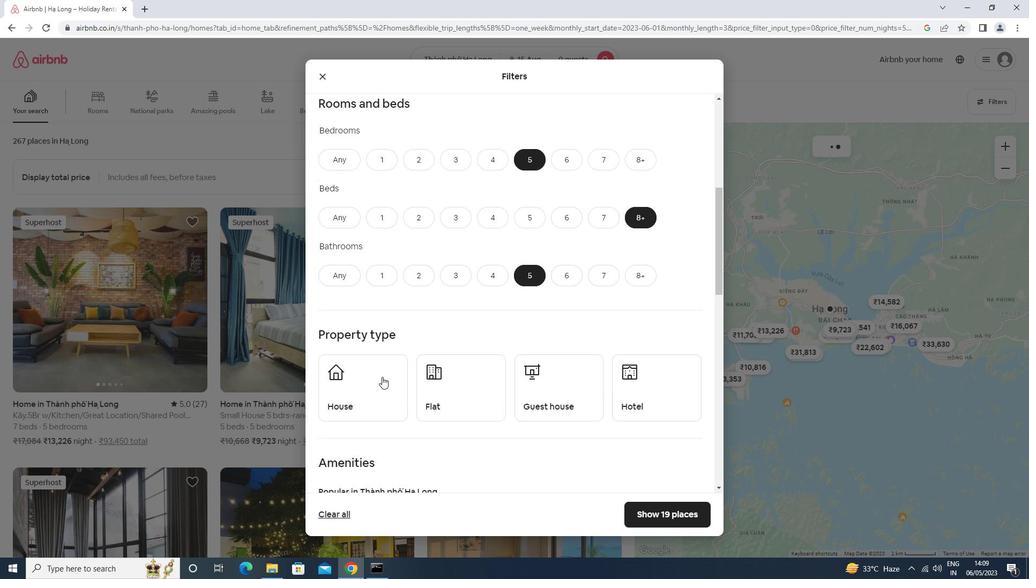 
Action: Mouse pressed left at (373, 373)
Screenshot: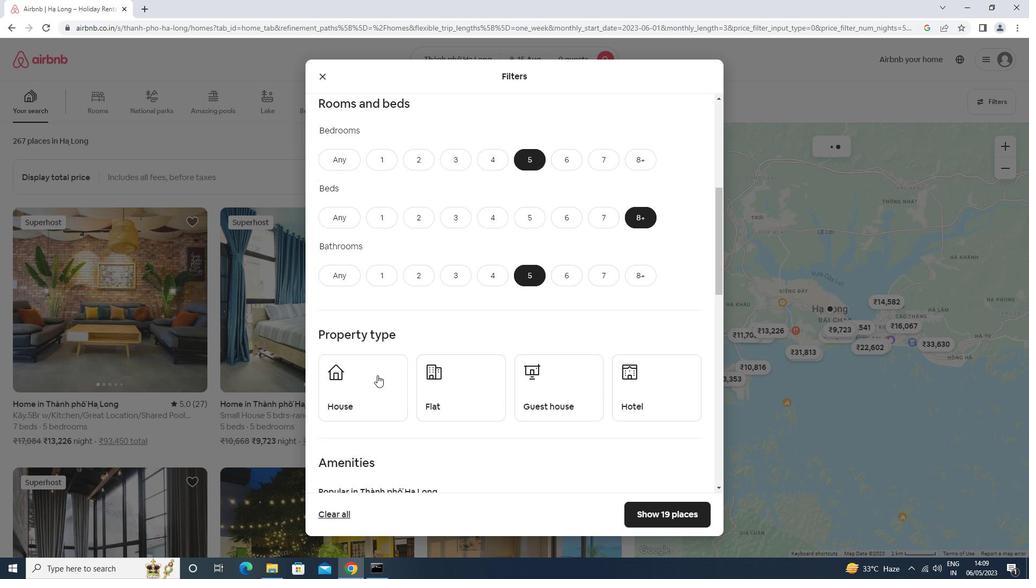 
Action: Mouse moved to (380, 348)
Screenshot: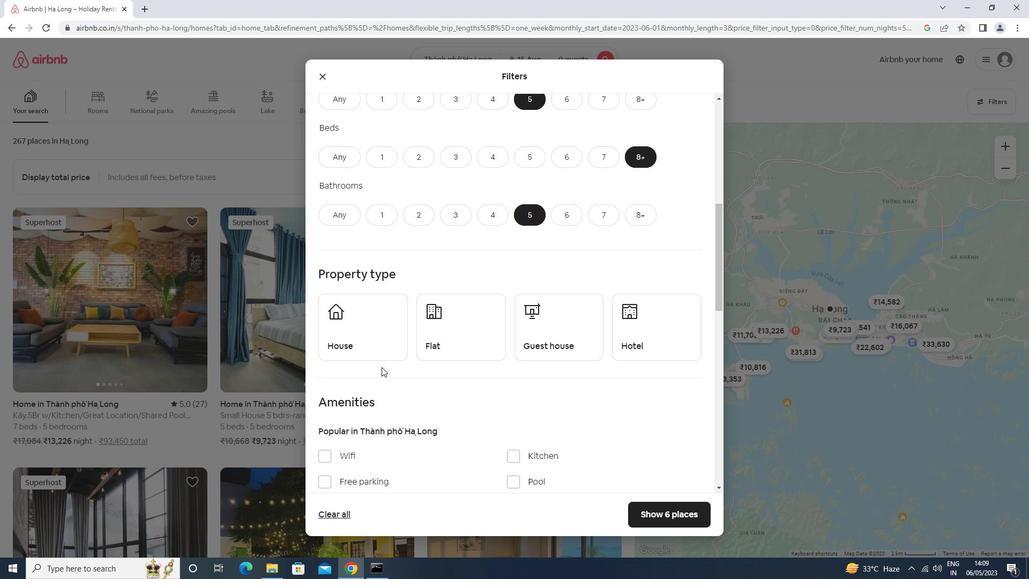 
Action: Mouse pressed left at (380, 348)
Screenshot: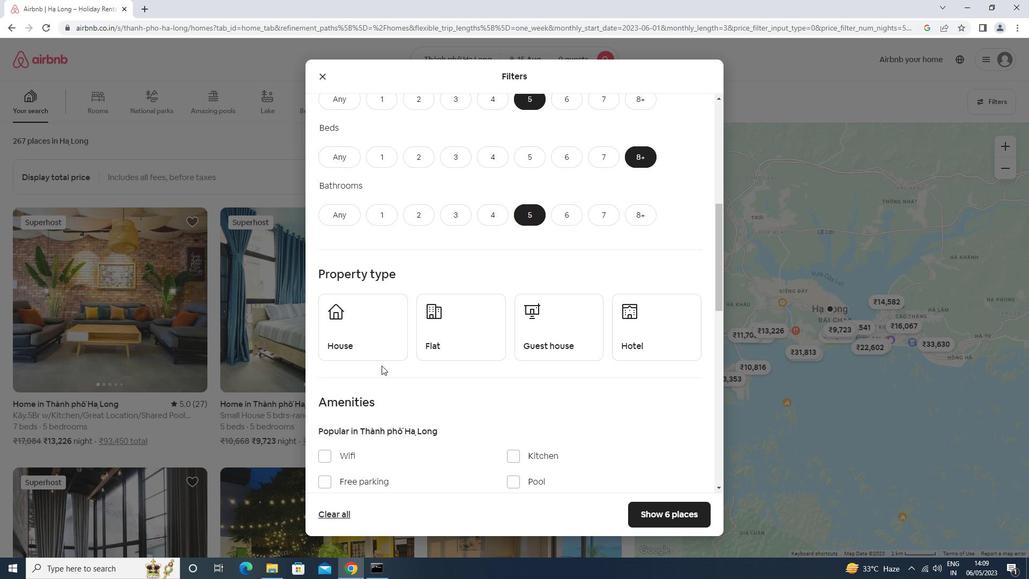 
Action: Mouse moved to (486, 342)
Screenshot: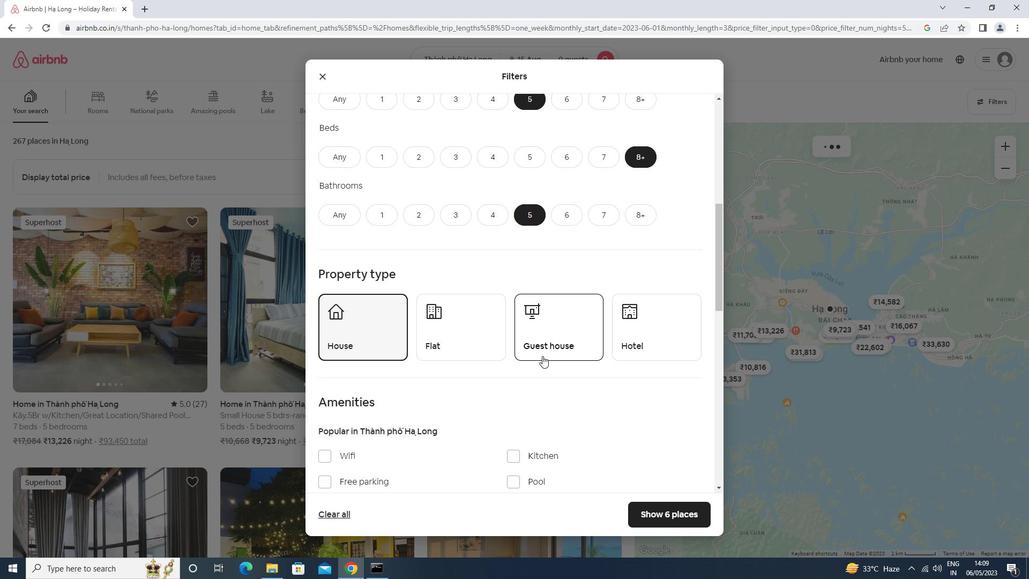 
Action: Mouse pressed left at (486, 342)
Screenshot: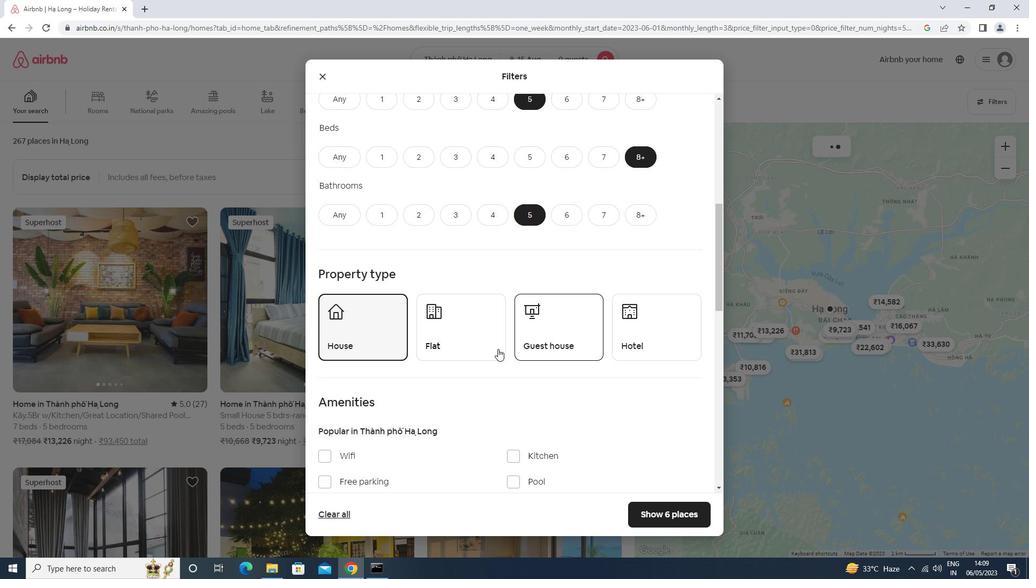 
Action: Mouse moved to (541, 341)
Screenshot: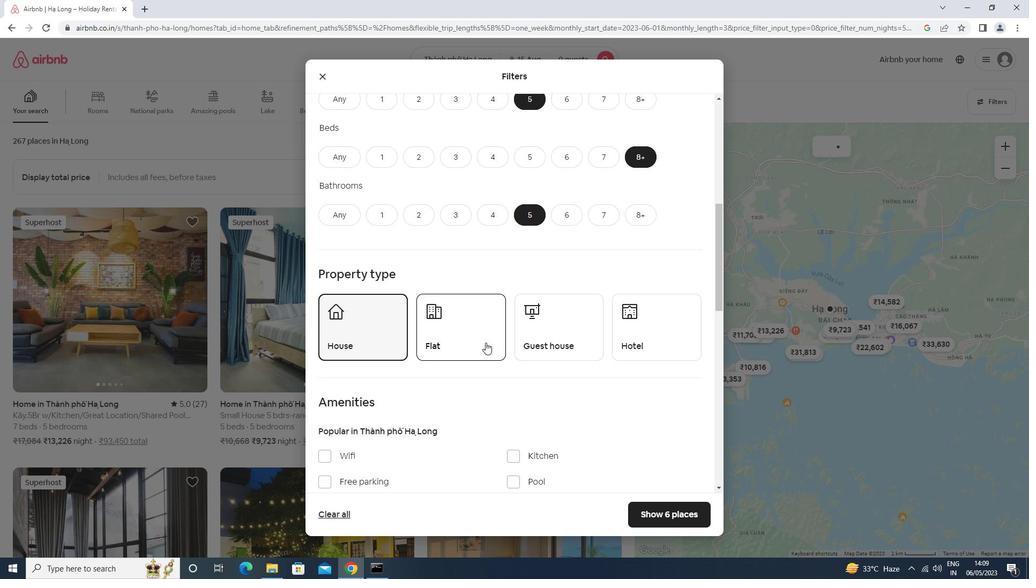 
Action: Mouse pressed left at (541, 341)
Screenshot: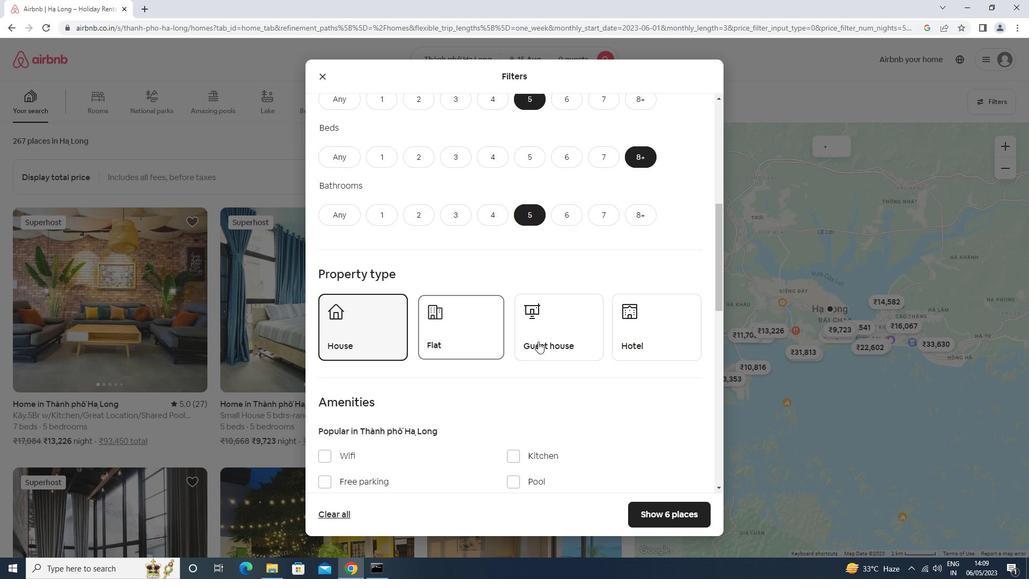 
Action: Mouse scrolled (541, 340) with delta (0, 0)
Screenshot: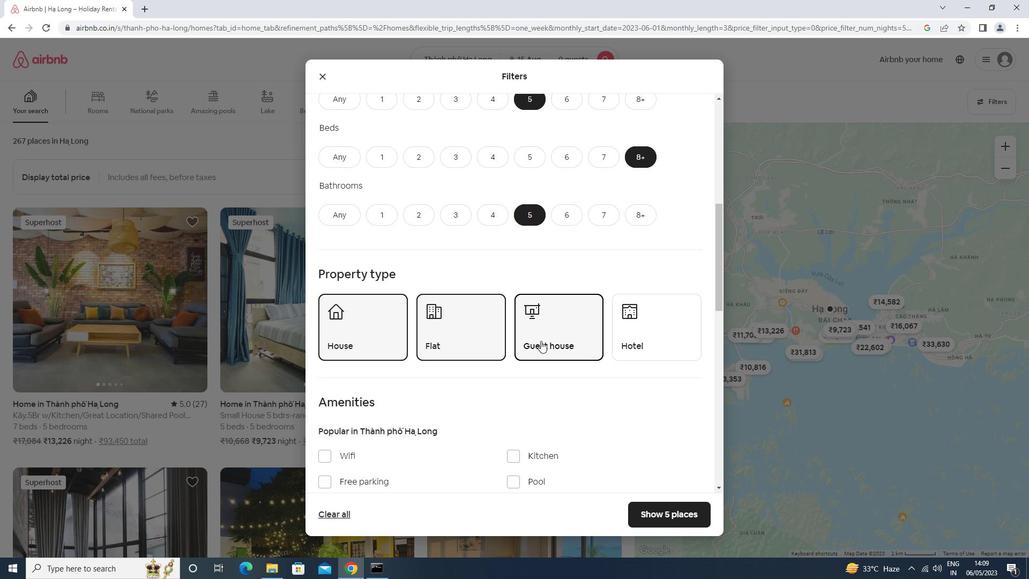 
Action: Mouse scrolled (541, 340) with delta (0, 0)
Screenshot: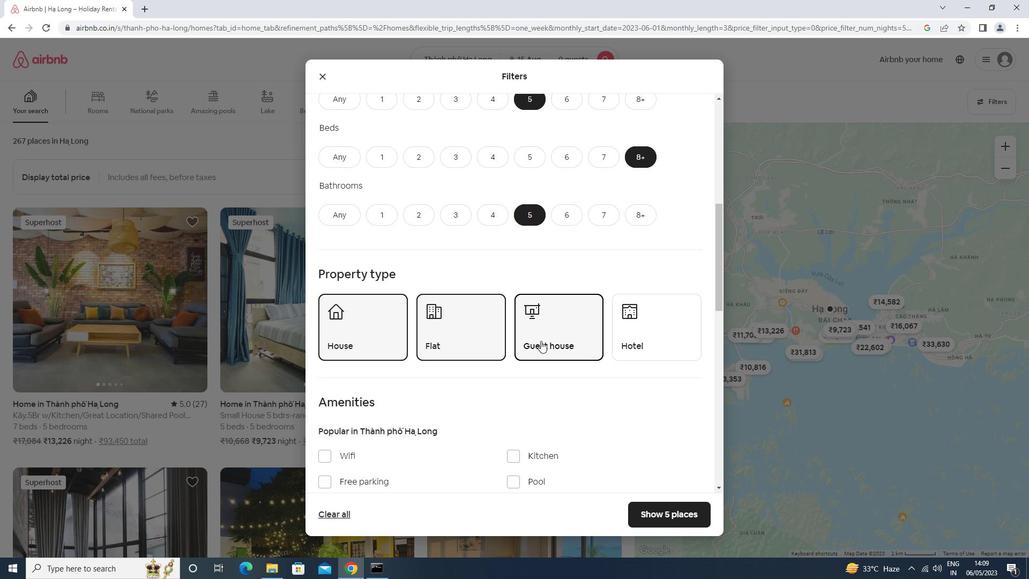 
Action: Mouse scrolled (541, 340) with delta (0, 0)
Screenshot: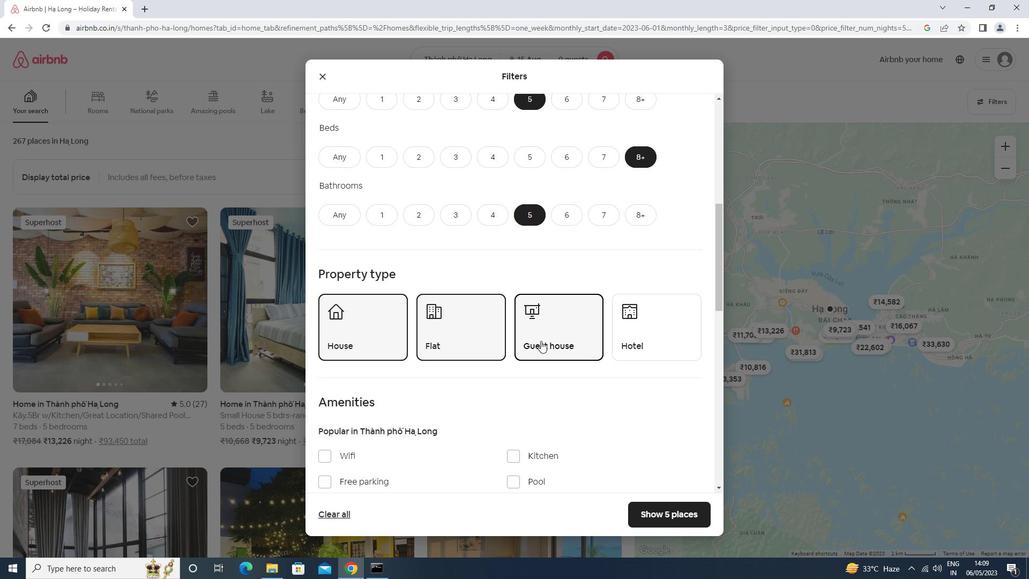
Action: Mouse scrolled (541, 340) with delta (0, 0)
Screenshot: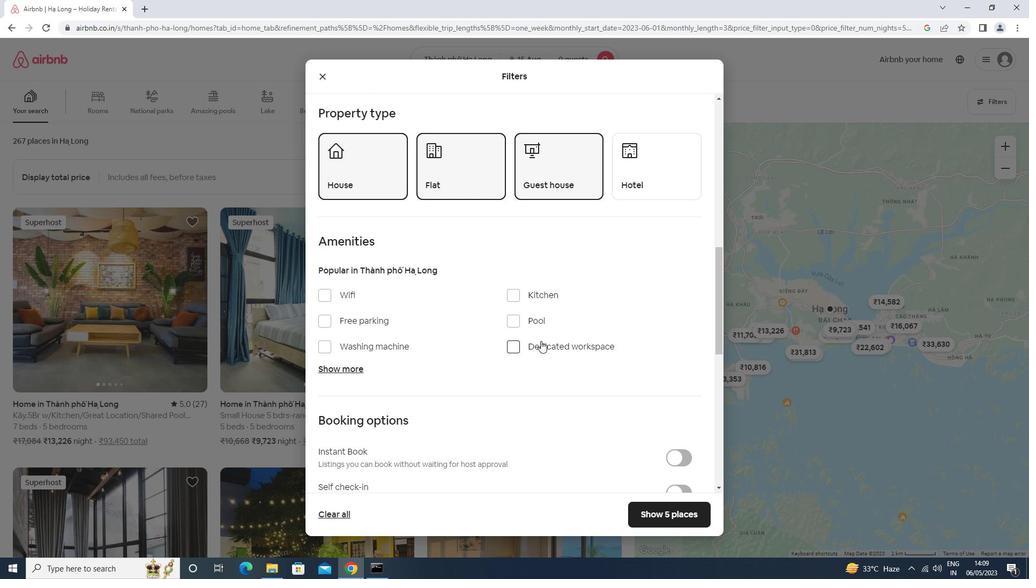 
Action: Mouse scrolled (541, 340) with delta (0, 0)
Screenshot: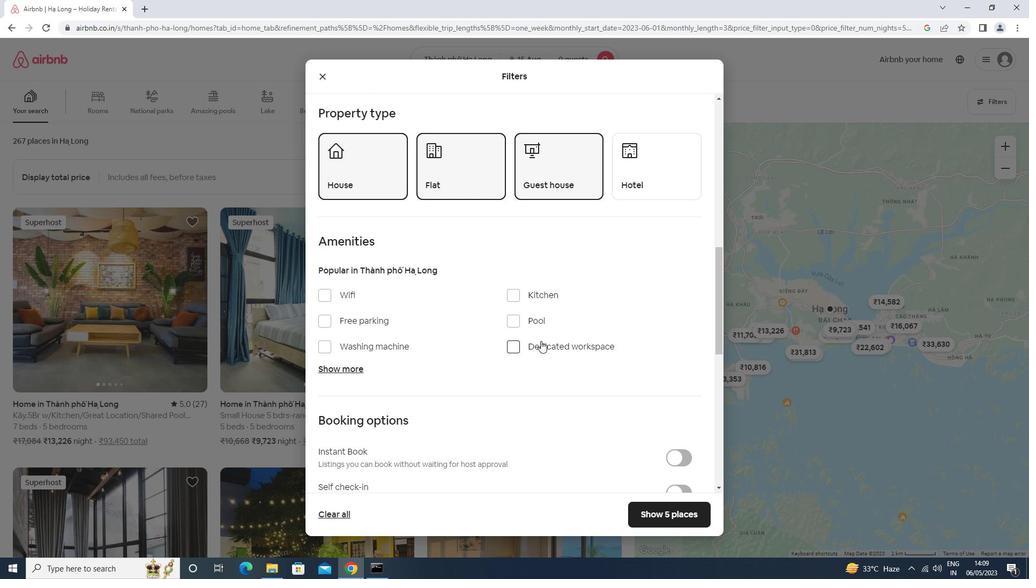 
Action: Mouse moved to (329, 262)
Screenshot: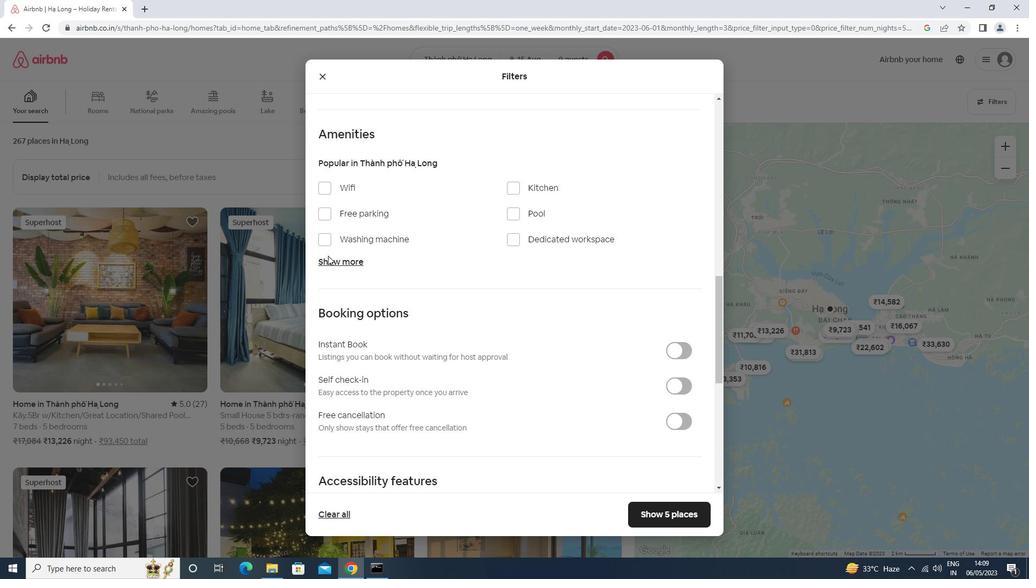 
Action: Mouse pressed left at (329, 262)
Screenshot: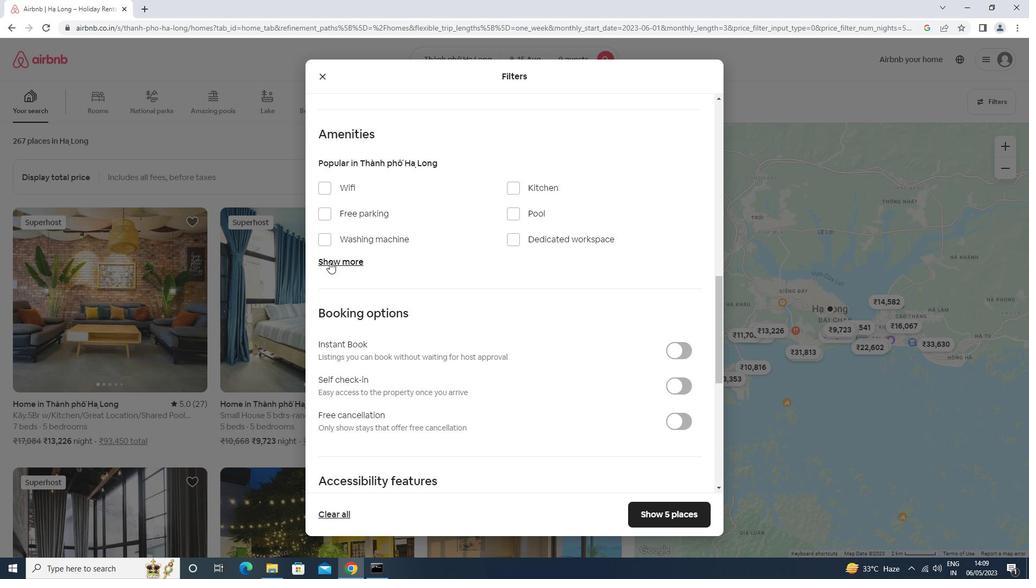 
Action: Mouse moved to (351, 188)
Screenshot: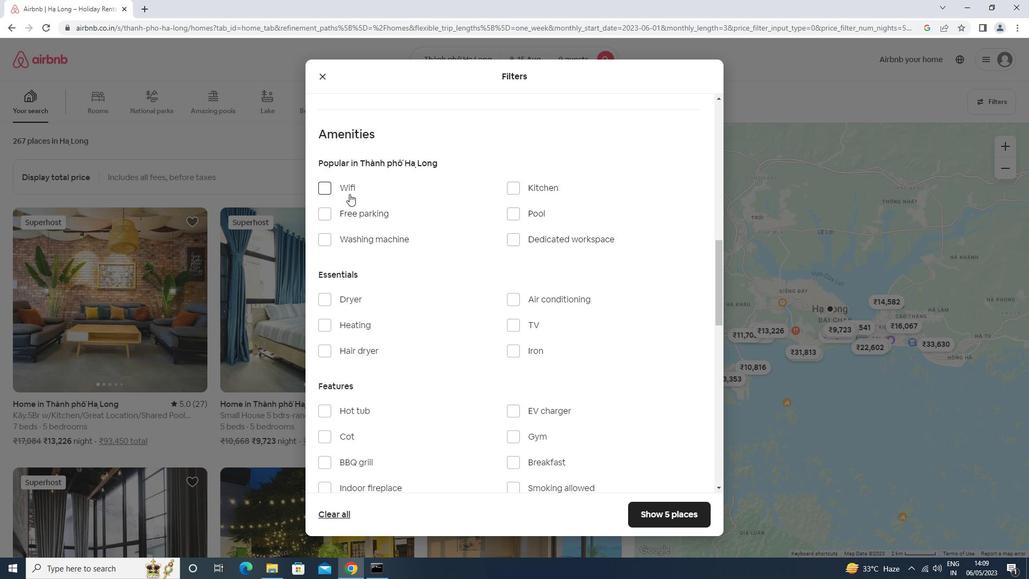
Action: Mouse pressed left at (351, 188)
Screenshot: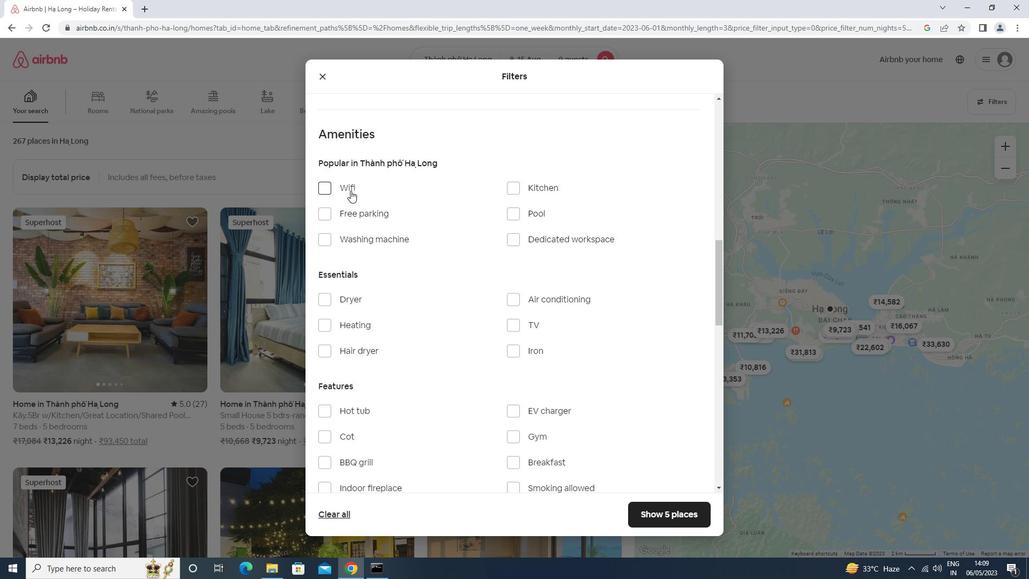 
Action: Mouse moved to (359, 211)
Screenshot: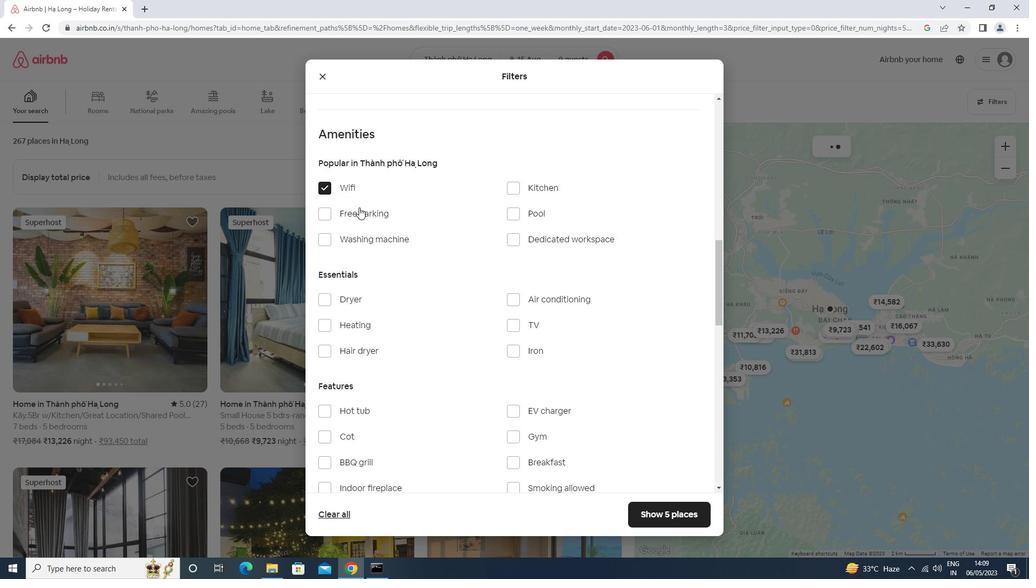 
Action: Mouse pressed left at (359, 211)
Screenshot: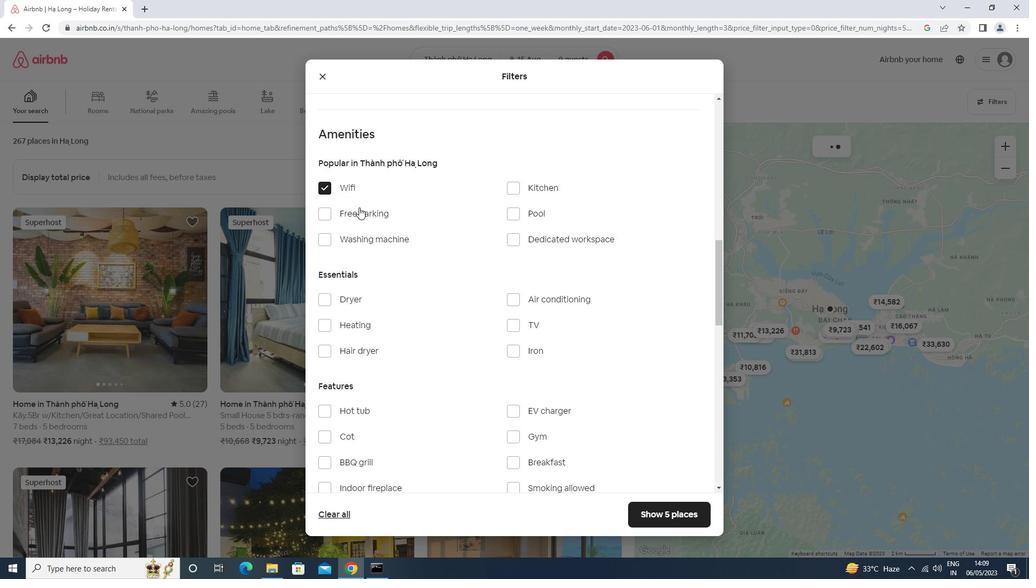 
Action: Mouse moved to (516, 435)
Screenshot: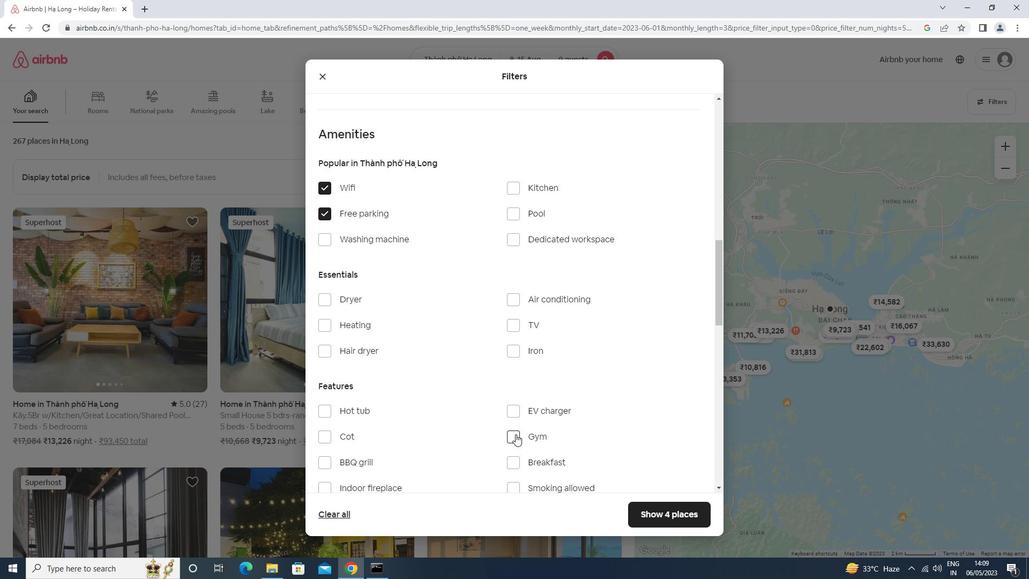 
Action: Mouse pressed left at (516, 435)
Screenshot: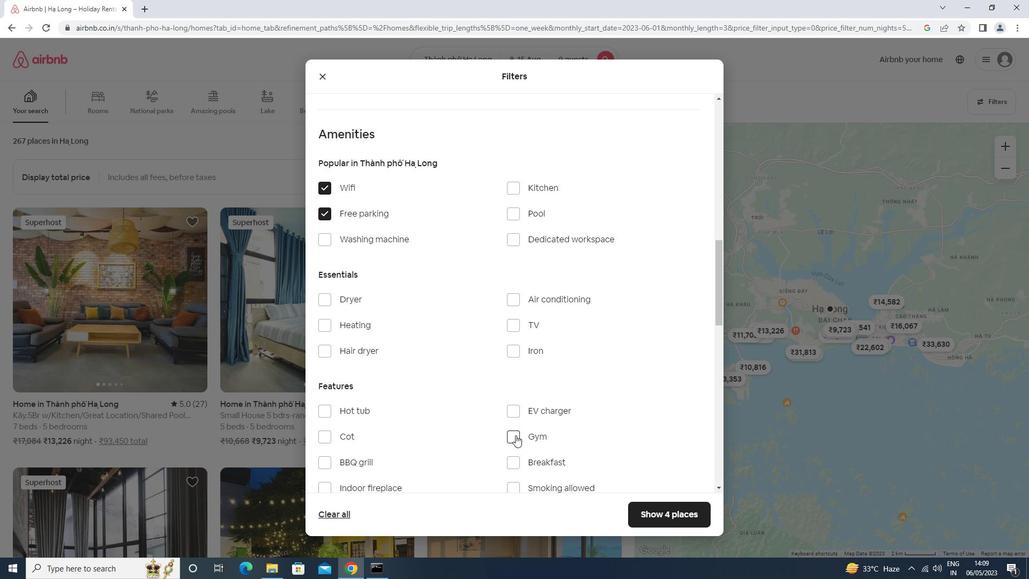 
Action: Mouse moved to (424, 423)
Screenshot: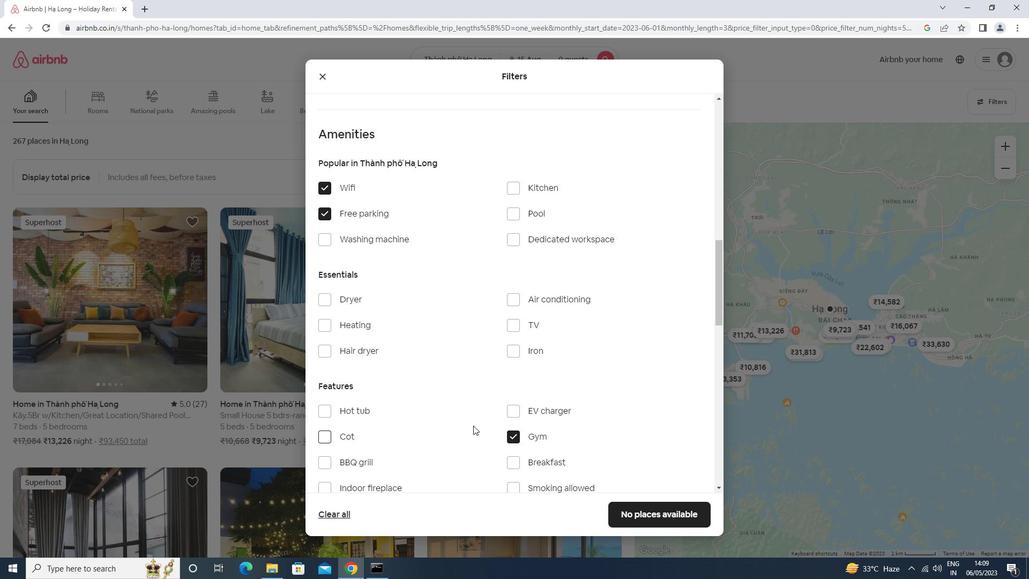 
Action: Mouse scrolled (424, 423) with delta (0, 0)
Screenshot: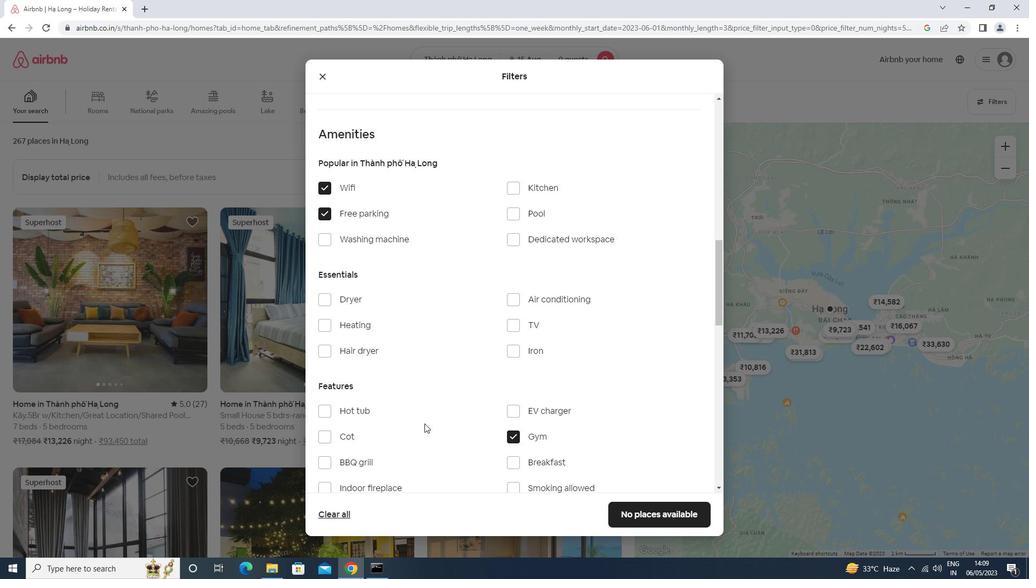 
Action: Mouse scrolled (424, 423) with delta (0, 0)
Screenshot: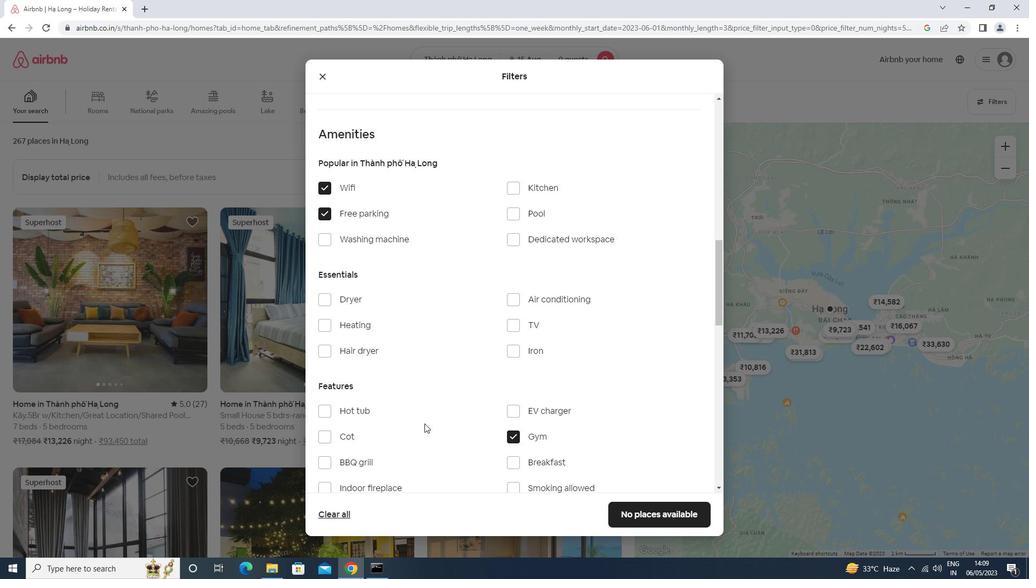 
Action: Mouse moved to (392, 374)
Screenshot: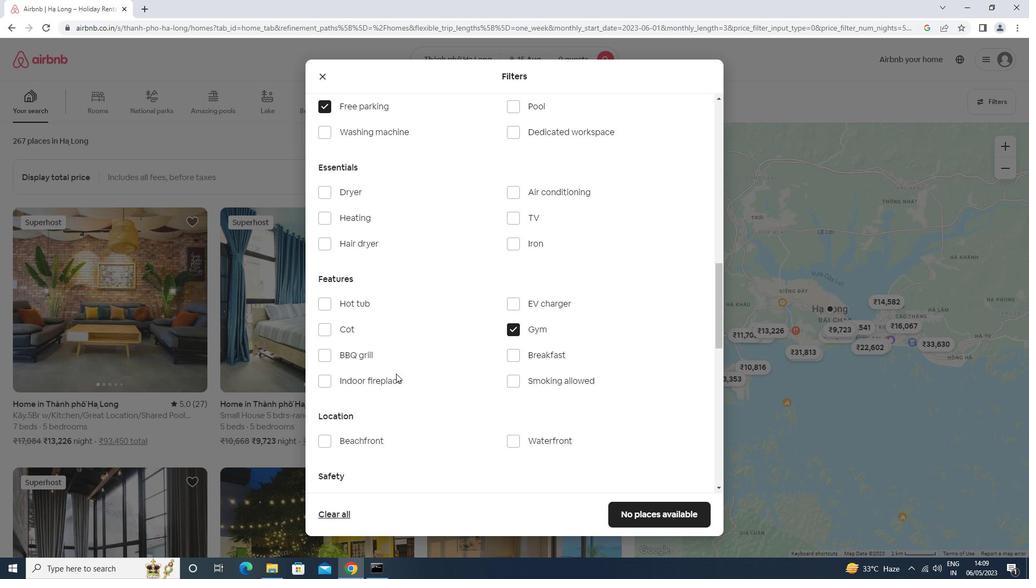 
Action: Mouse scrolled (392, 373) with delta (0, 0)
Screenshot: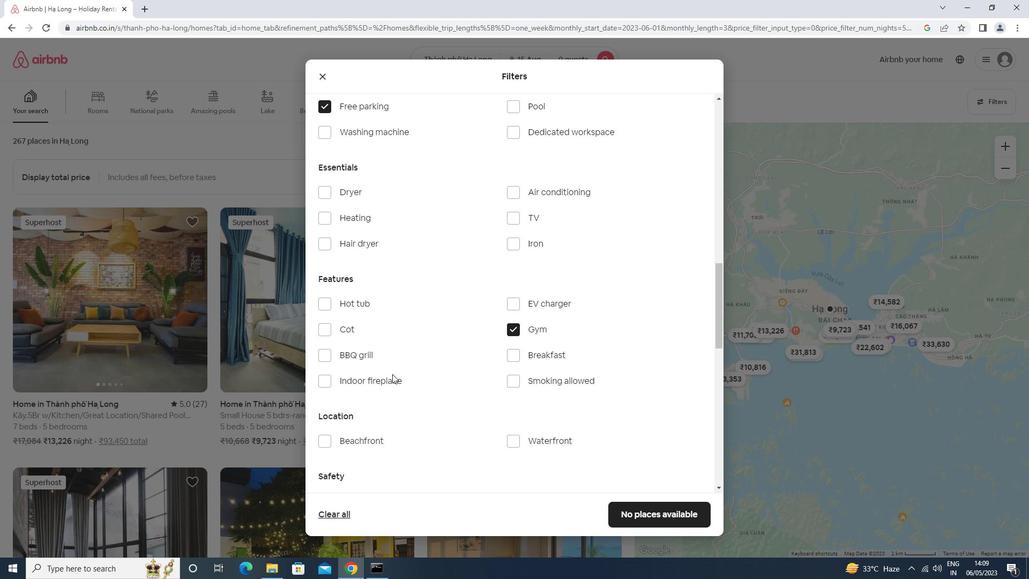 
Action: Mouse scrolled (392, 374) with delta (0, 0)
Screenshot: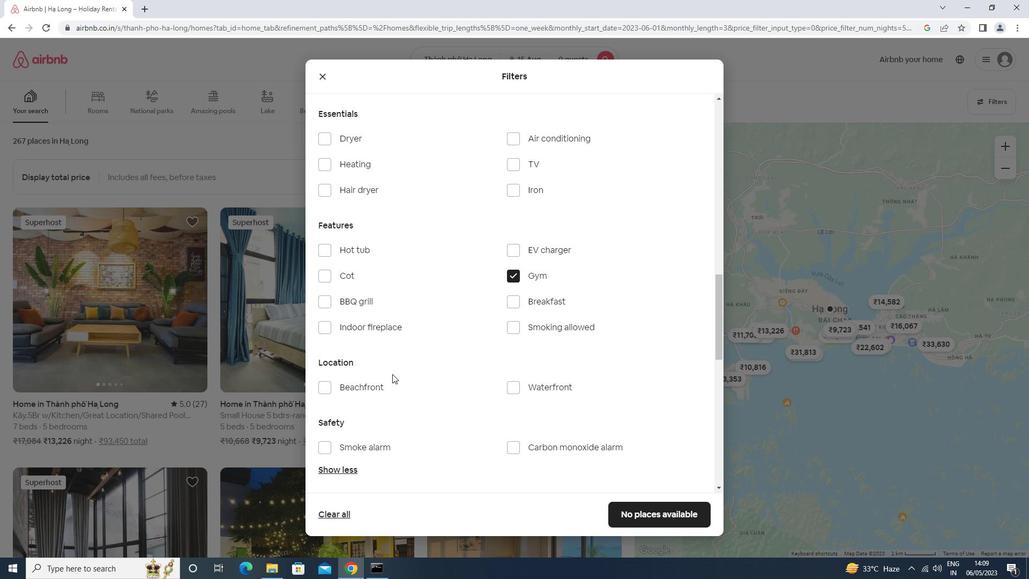
Action: Mouse scrolled (392, 374) with delta (0, 0)
Screenshot: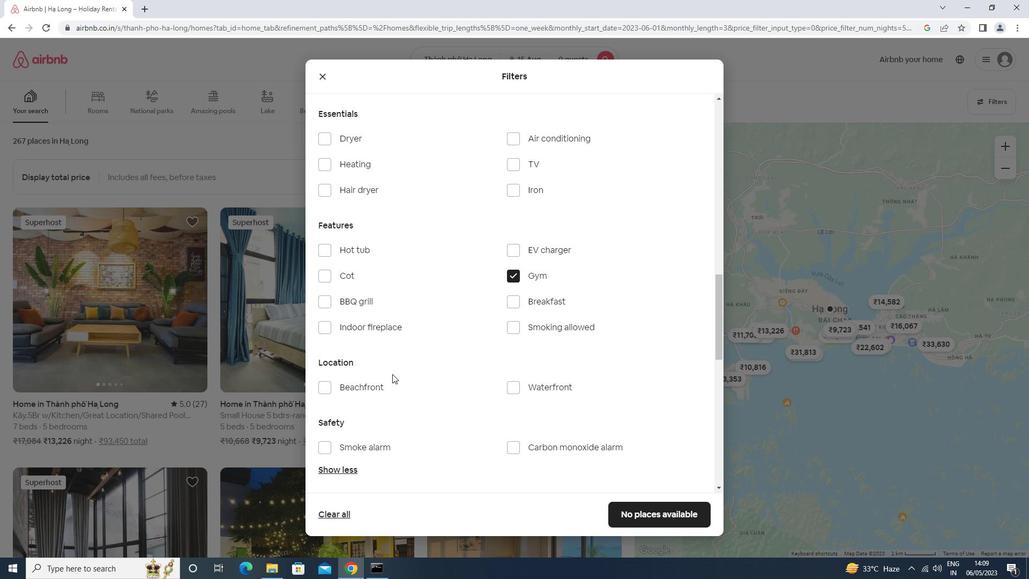 
Action: Mouse moved to (389, 388)
Screenshot: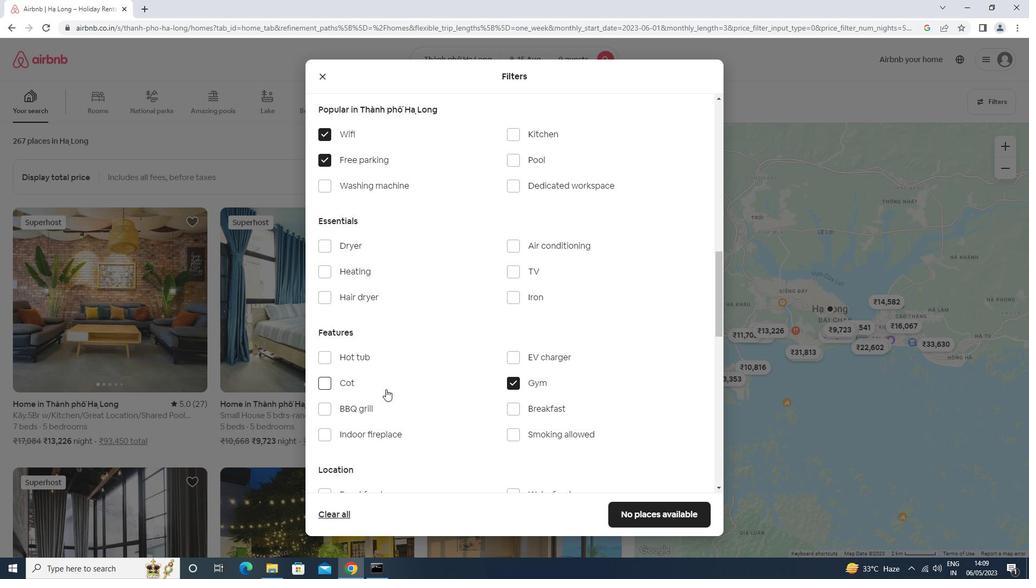 
Action: Mouse scrolled (389, 387) with delta (0, 0)
Screenshot: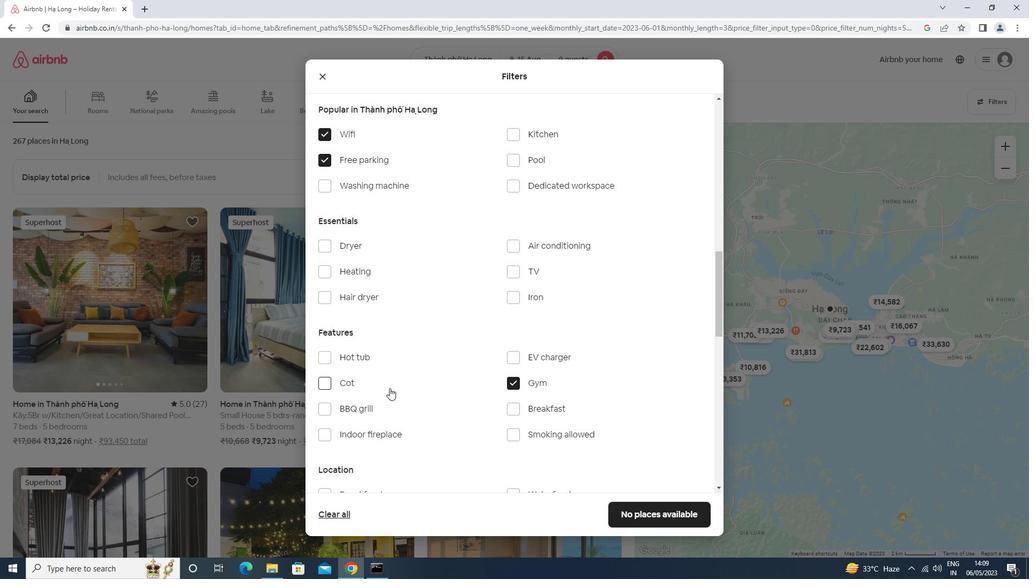 
Action: Mouse scrolled (389, 387) with delta (0, 0)
Screenshot: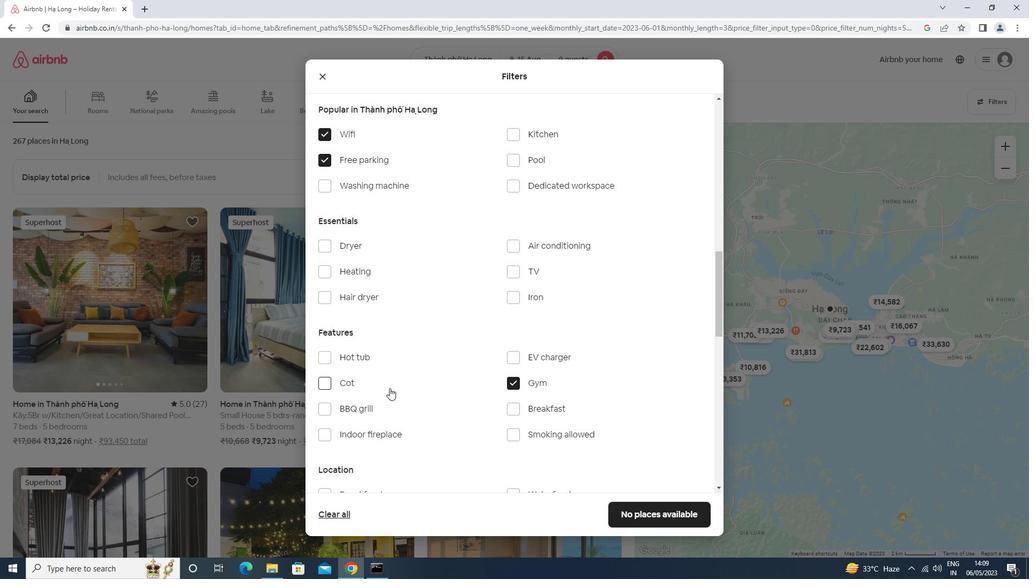 
Action: Mouse scrolled (389, 387) with delta (0, 0)
Screenshot: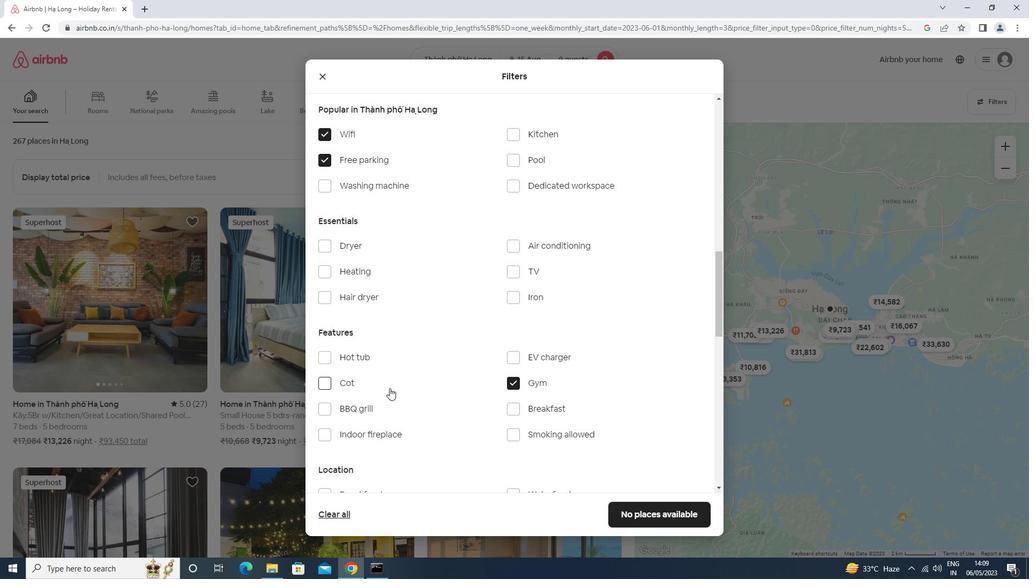 
Action: Mouse scrolled (389, 387) with delta (0, 0)
Screenshot: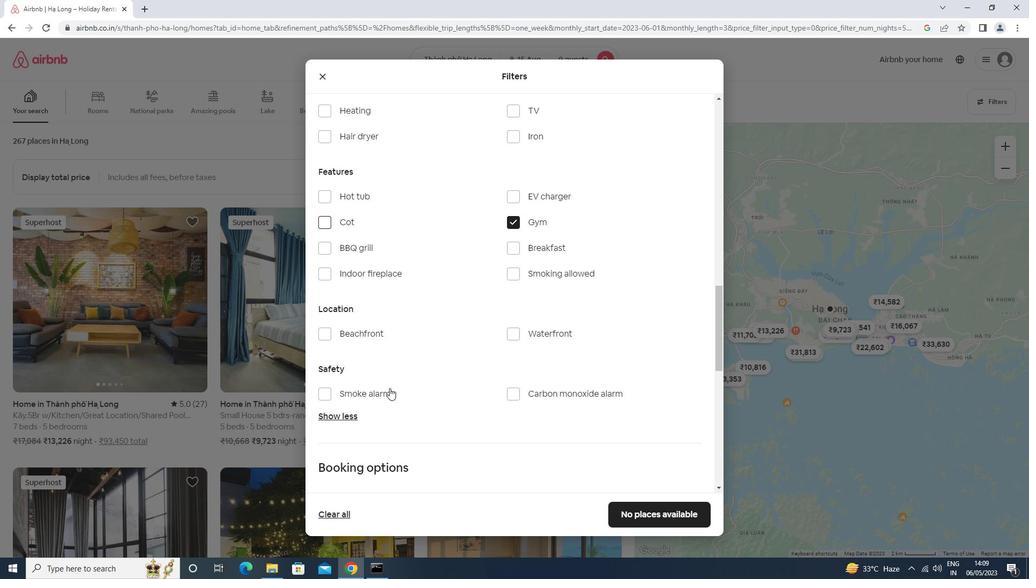 
Action: Mouse scrolled (389, 387) with delta (0, 0)
Screenshot: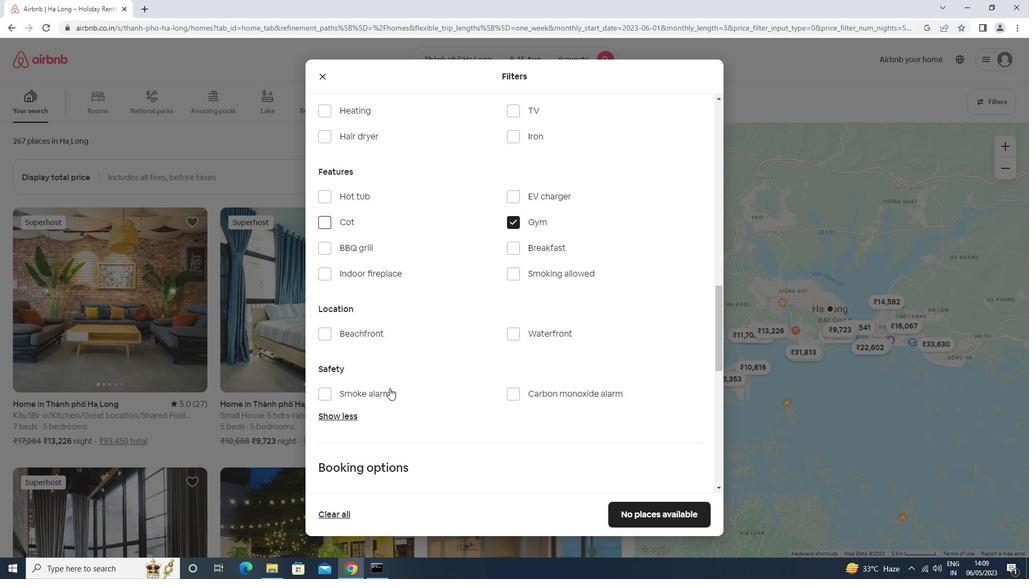 
Action: Mouse scrolled (389, 387) with delta (0, 0)
Screenshot: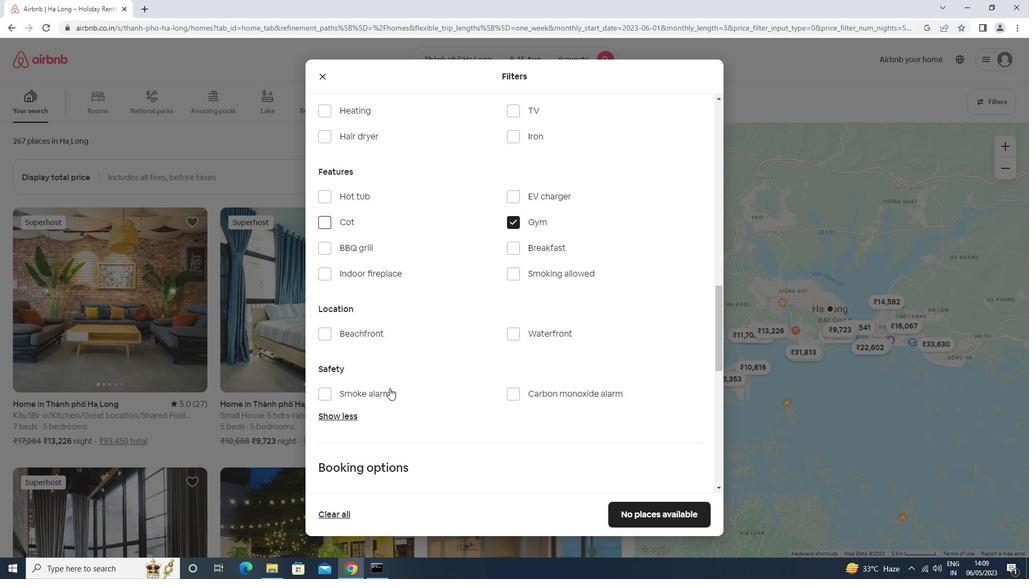 
Action: Mouse scrolled (389, 387) with delta (0, 0)
Screenshot: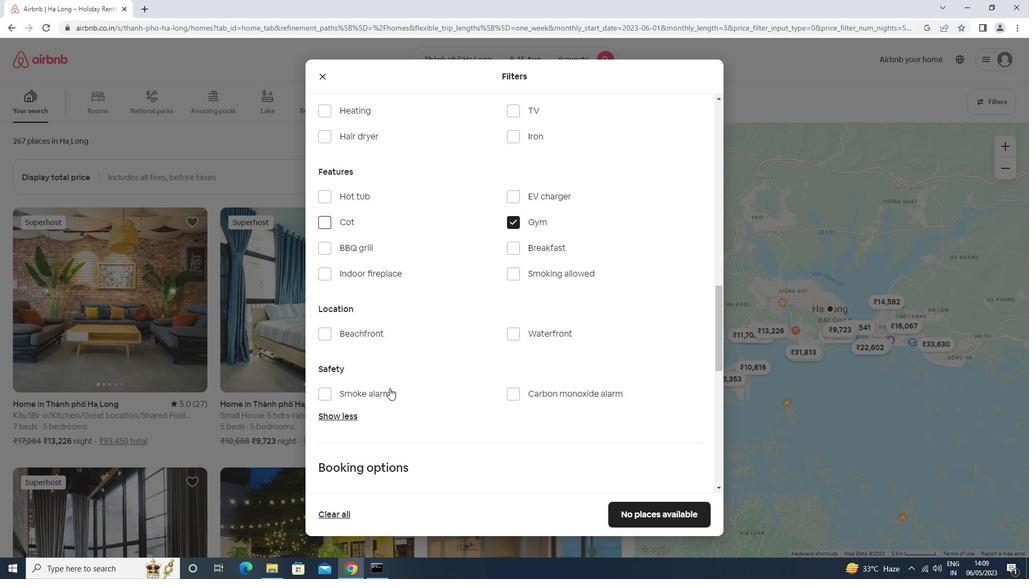 
Action: Mouse moved to (675, 321)
Screenshot: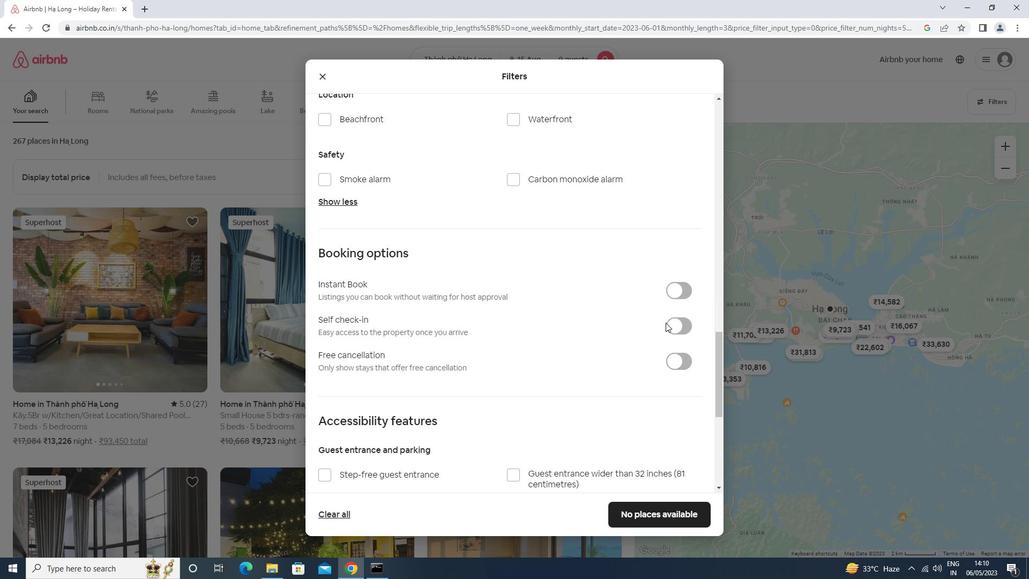 
Action: Mouse pressed left at (675, 321)
Screenshot: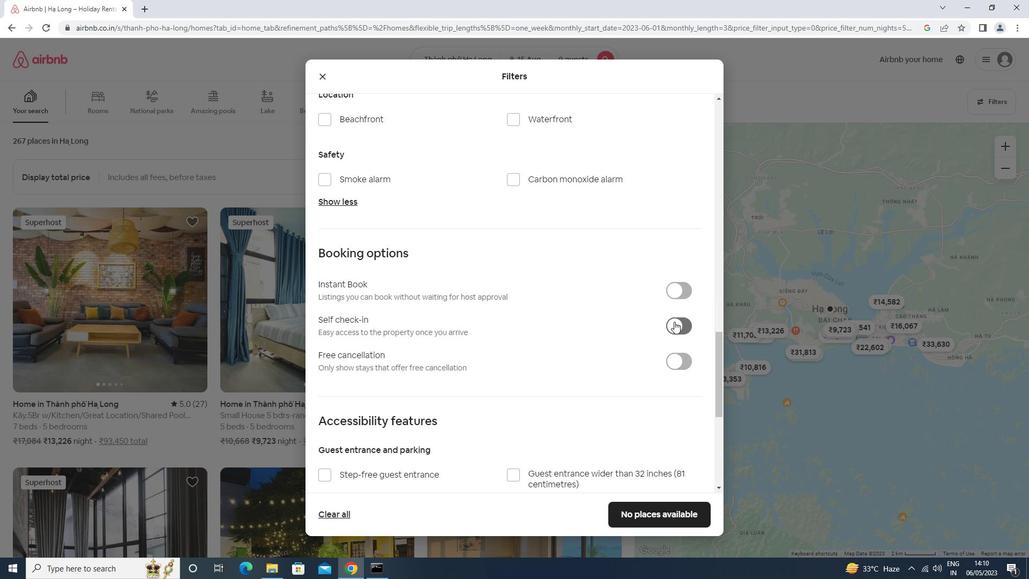 
Action: Mouse moved to (413, 359)
Screenshot: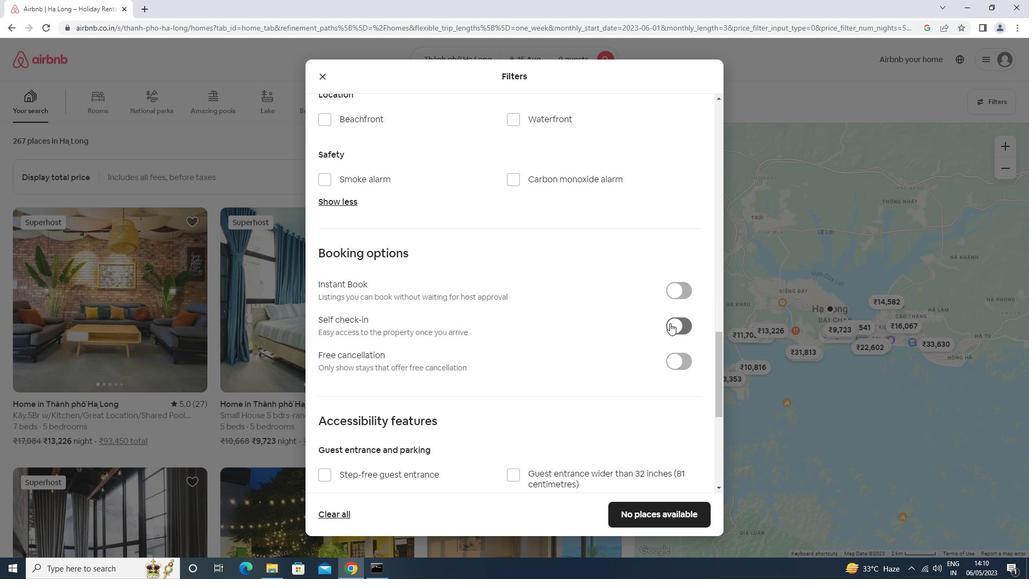 
Action: Mouse scrolled (413, 358) with delta (0, 0)
Screenshot: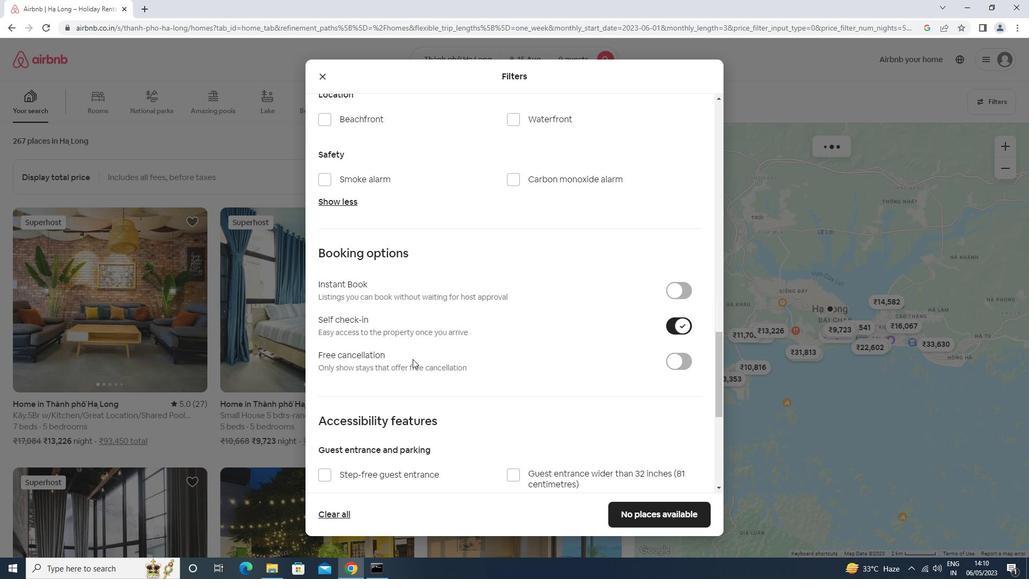 
Action: Mouse scrolled (413, 358) with delta (0, 0)
Screenshot: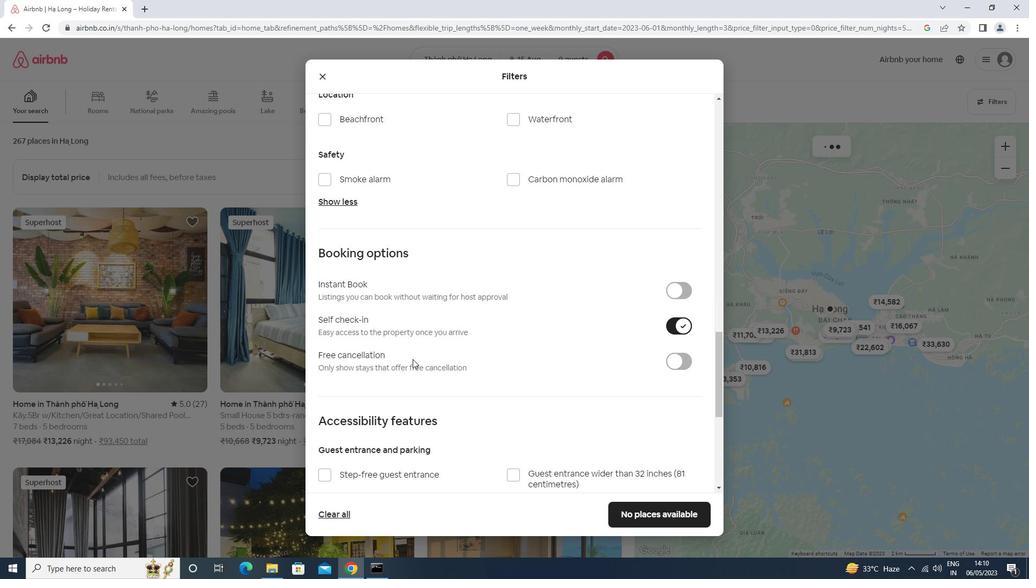 
Action: Mouse scrolled (413, 358) with delta (0, 0)
Screenshot: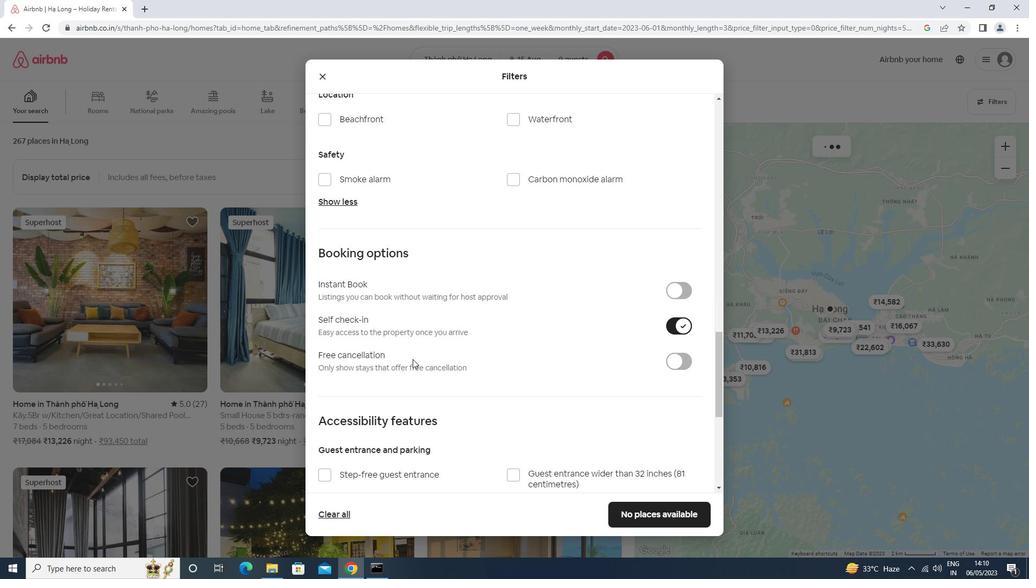 
Action: Mouse moved to (413, 359)
Screenshot: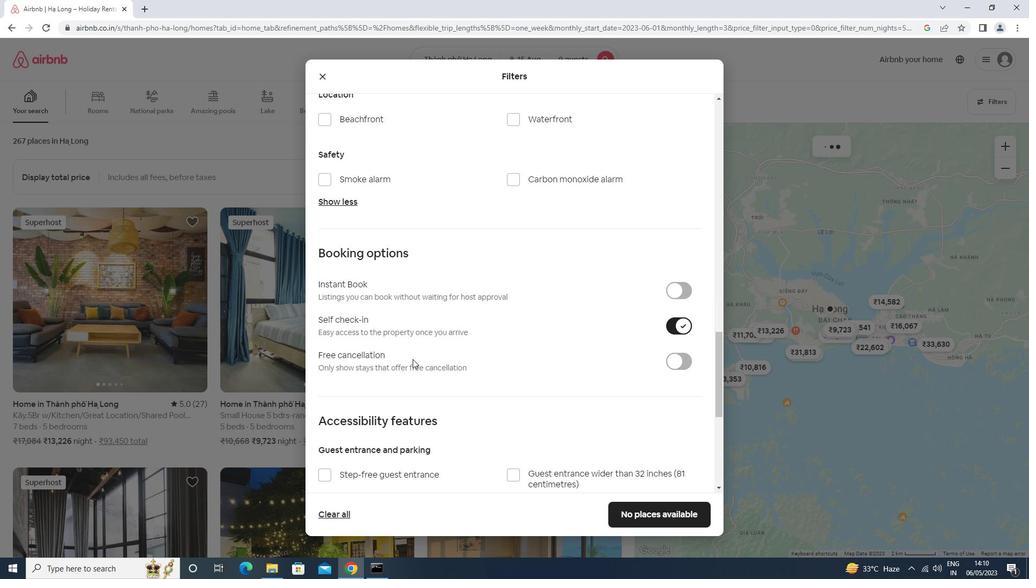
Action: Mouse scrolled (413, 359) with delta (0, 0)
Screenshot: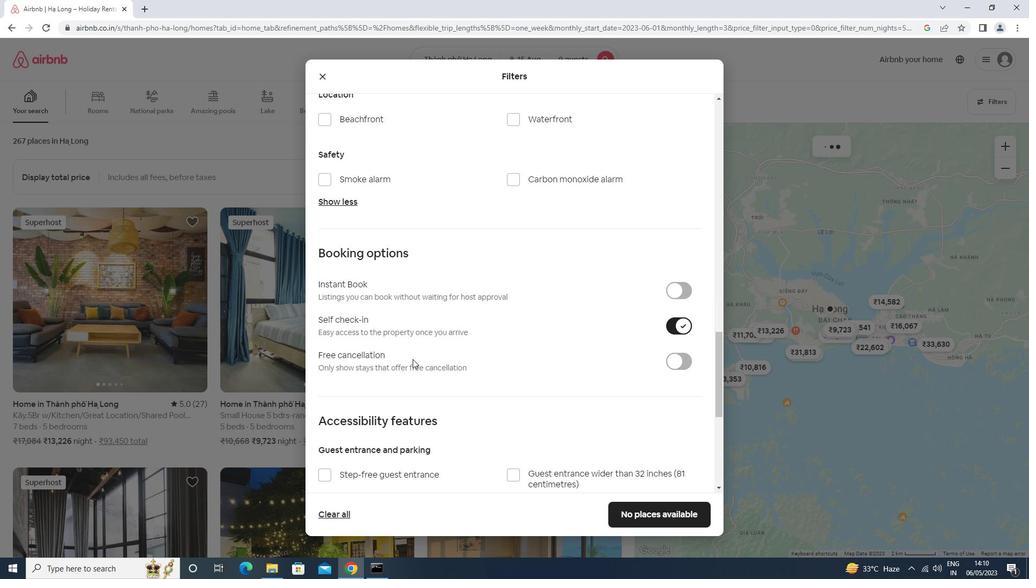
Action: Mouse scrolled (413, 359) with delta (0, 0)
Screenshot: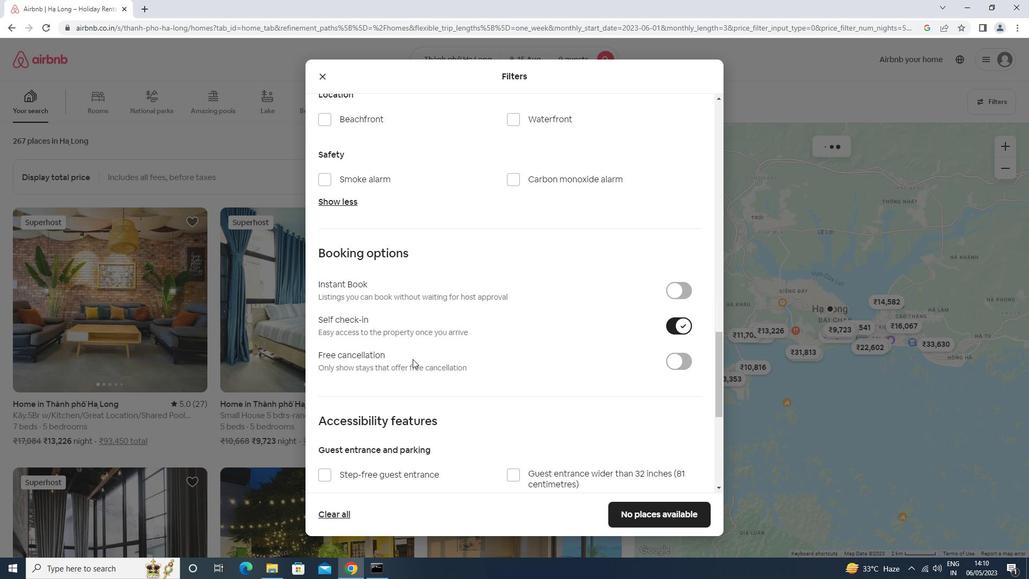 
Action: Mouse moved to (363, 425)
Screenshot: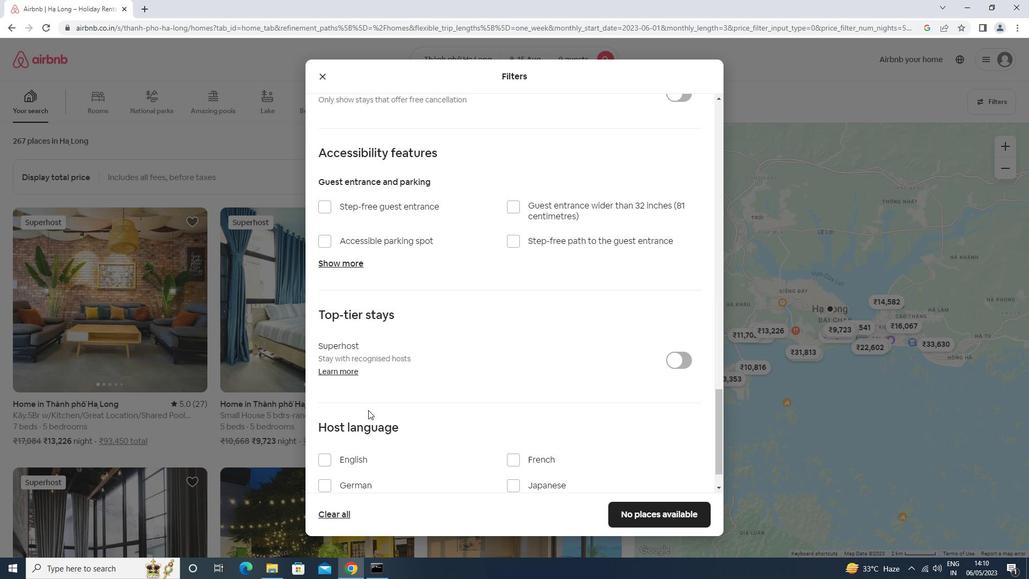 
Action: Mouse scrolled (363, 424) with delta (0, 0)
Screenshot: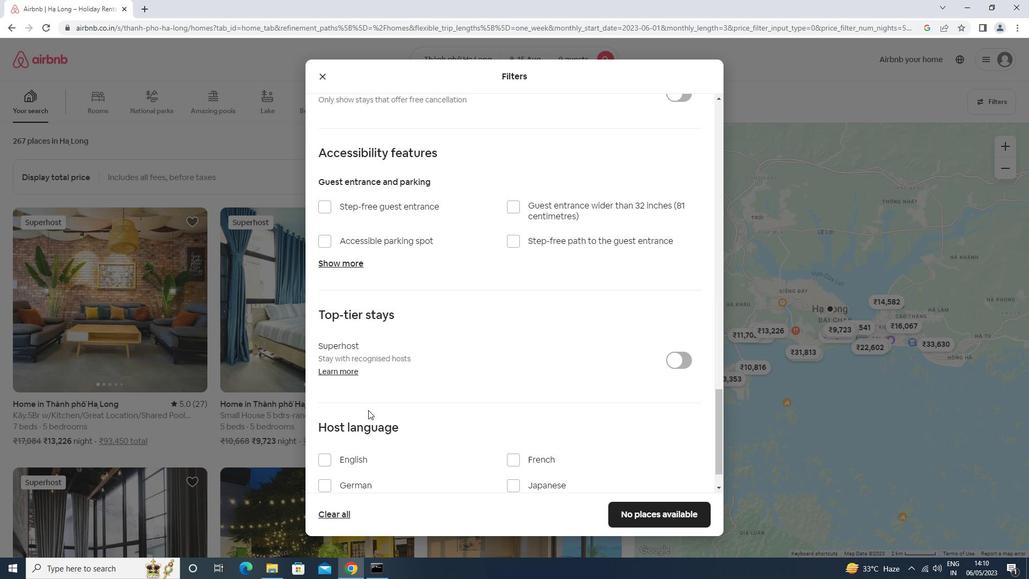 
Action: Mouse moved to (361, 433)
Screenshot: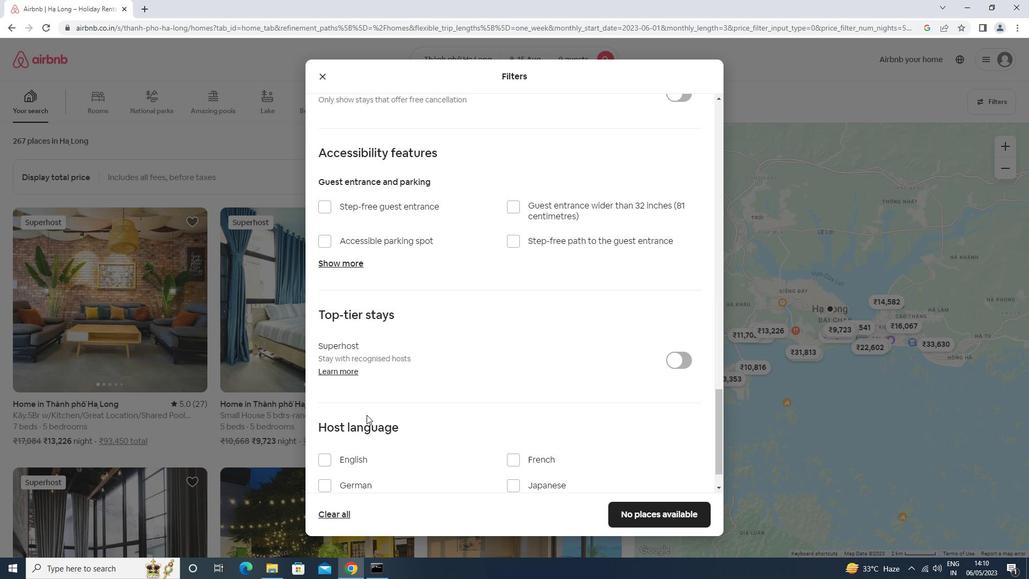 
Action: Mouse scrolled (361, 433) with delta (0, 0)
Screenshot: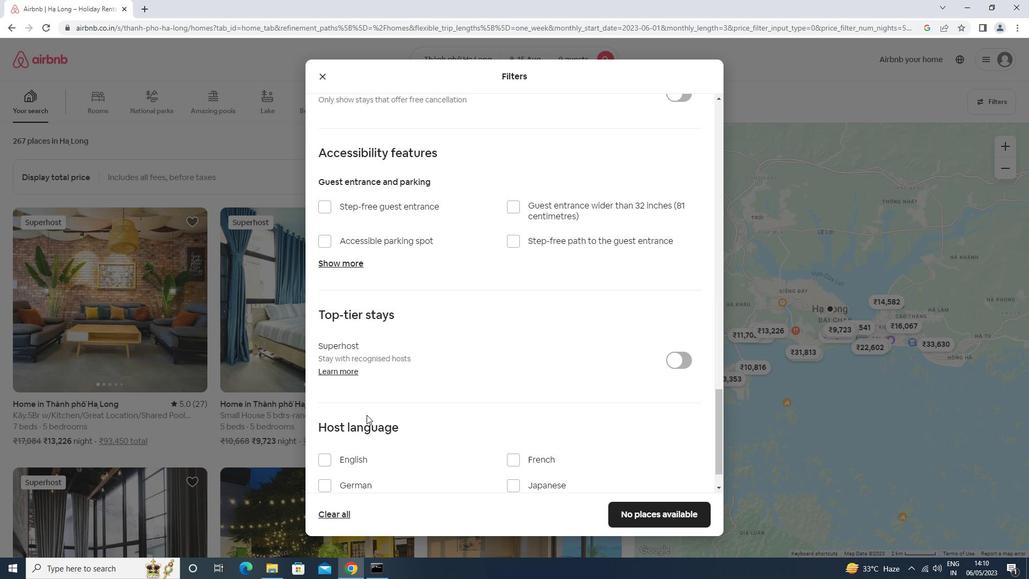 
Action: Mouse moved to (361, 434)
Screenshot: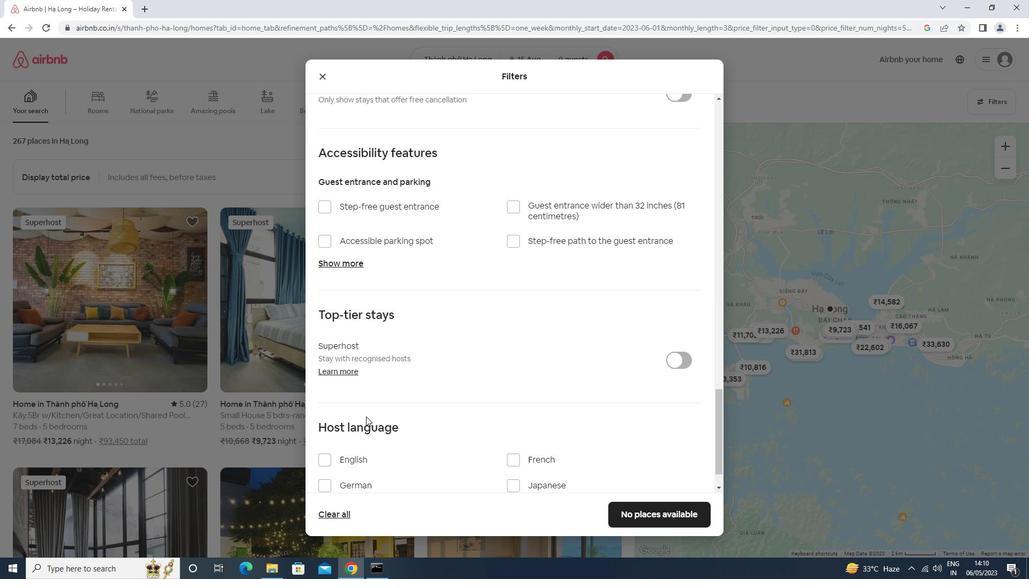 
Action: Mouse scrolled (361, 433) with delta (0, 0)
Screenshot: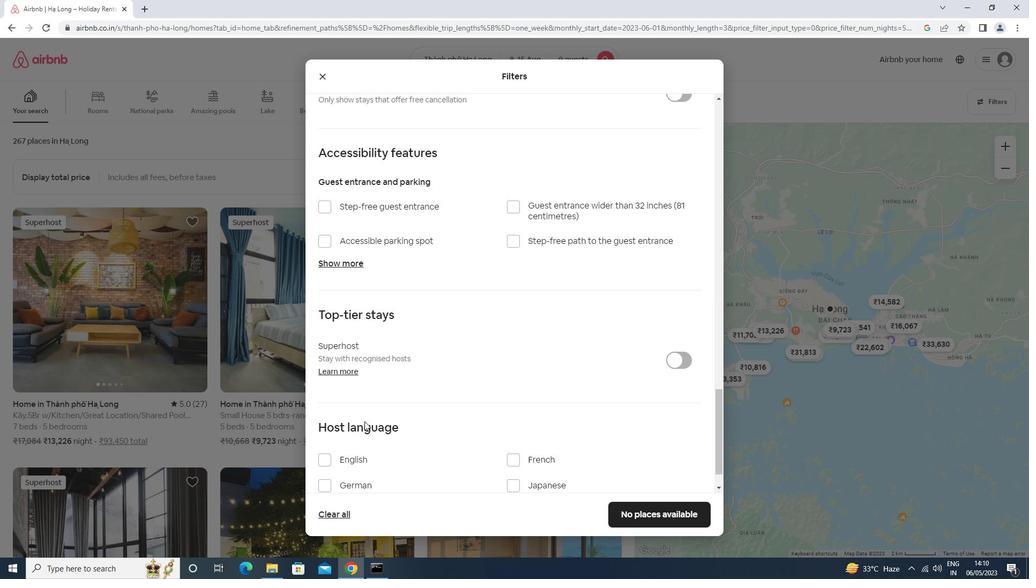 
Action: Mouse moved to (362, 413)
Screenshot: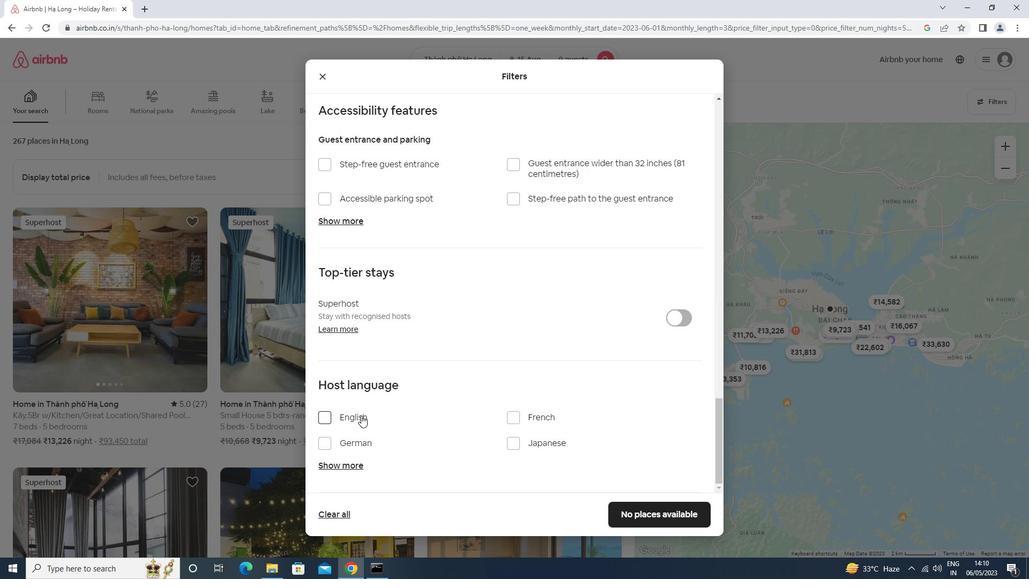 
Action: Mouse pressed left at (362, 413)
Screenshot: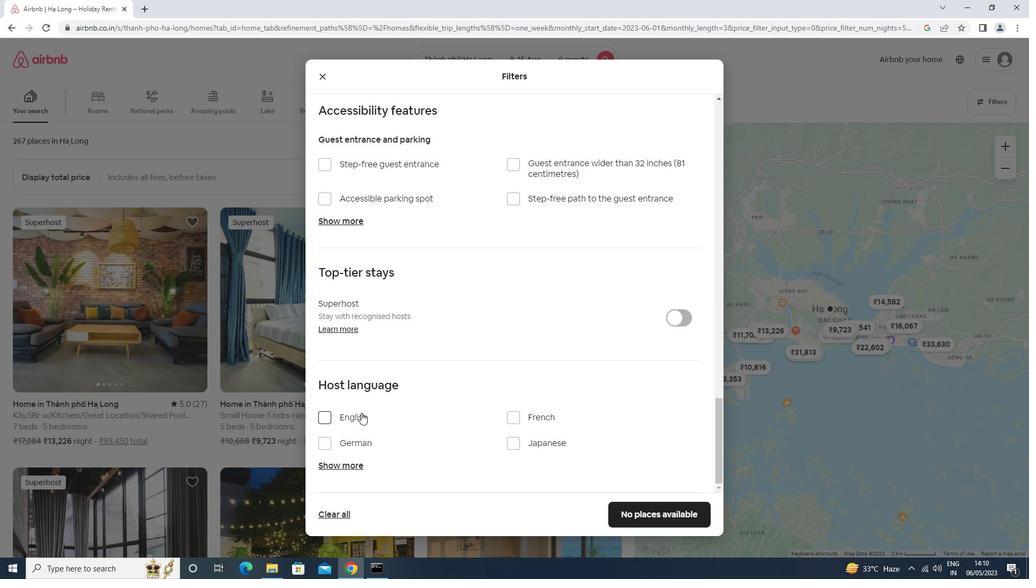 
Action: Mouse moved to (627, 517)
Screenshot: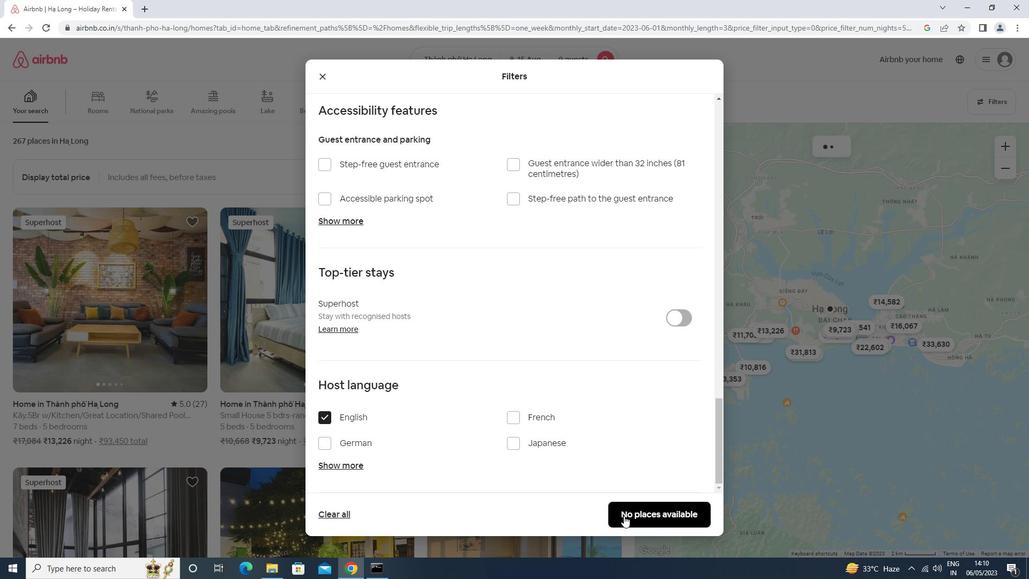 
Action: Mouse pressed left at (627, 517)
Screenshot: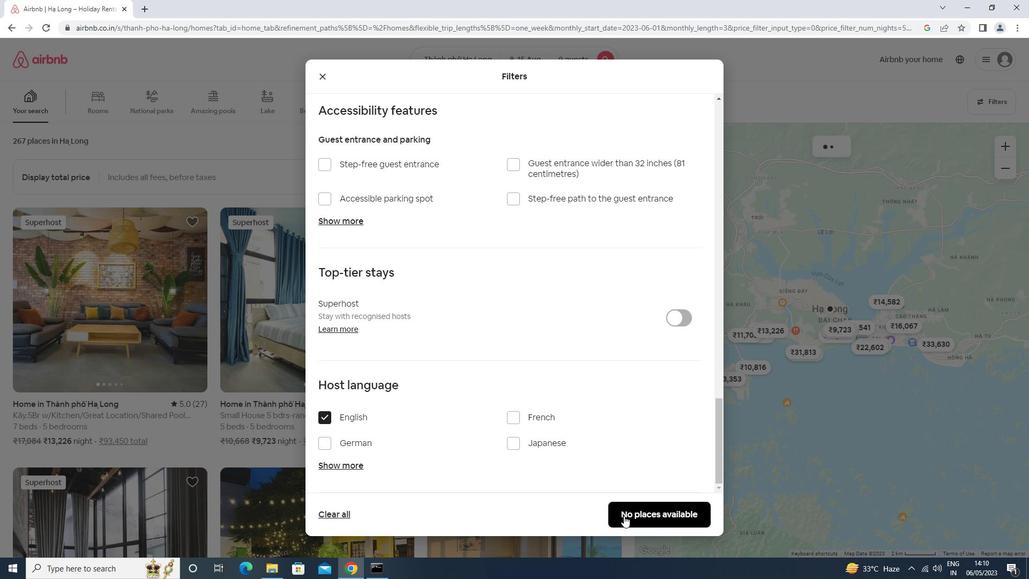 
Action: Mouse moved to (627, 517)
Screenshot: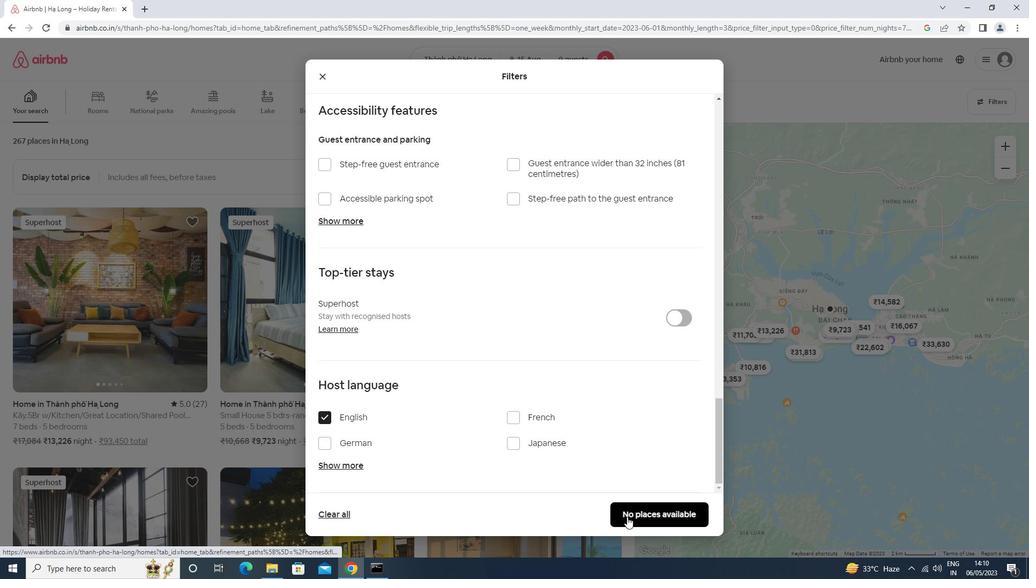
